Task: Look for space in Riobamba, Ecuador from 15th June, 2023 to 21st June, 2023 for 5 adults in price range Rs.14000 to Rs.25000. Place can be entire place with 3 bedrooms having 3 beds and 3 bathrooms. Property type can be house, flat, guest house. Booking option can be shelf check-in. Required host language is English.
Action: Mouse moved to (416, 86)
Screenshot: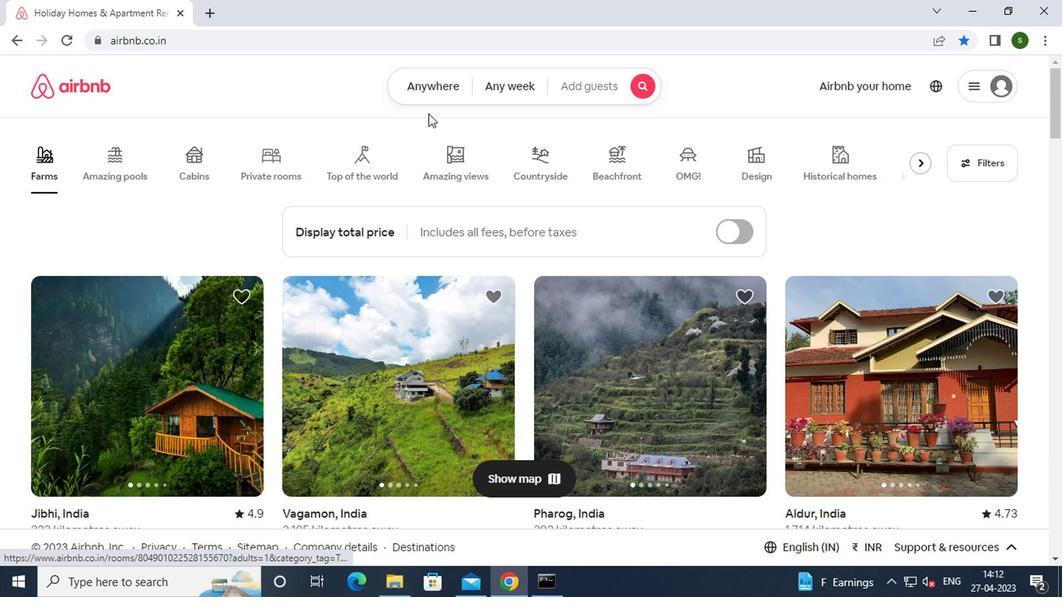 
Action: Mouse pressed left at (416, 86)
Screenshot: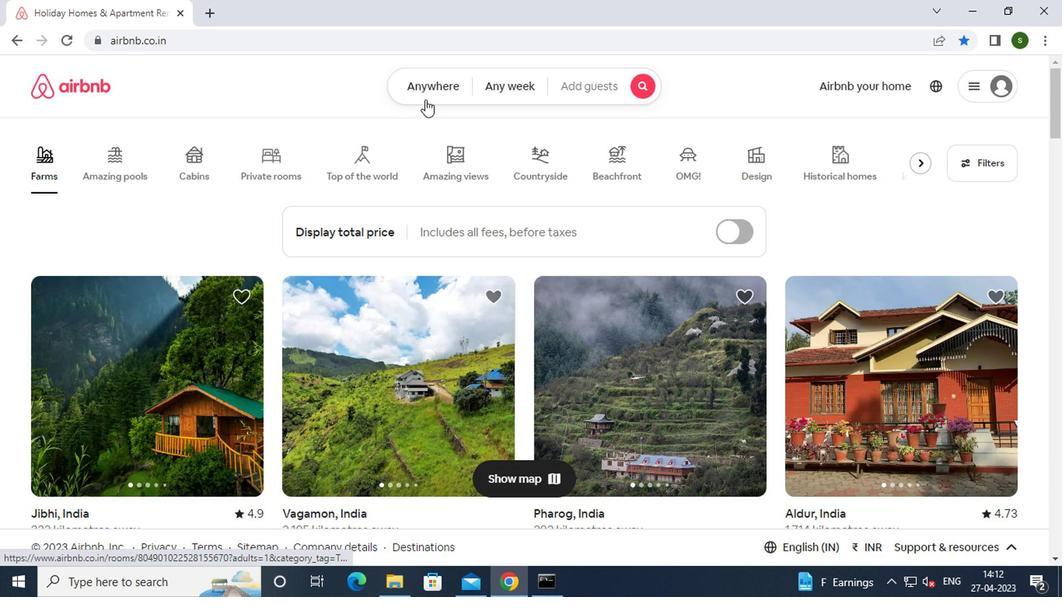 
Action: Mouse moved to (307, 146)
Screenshot: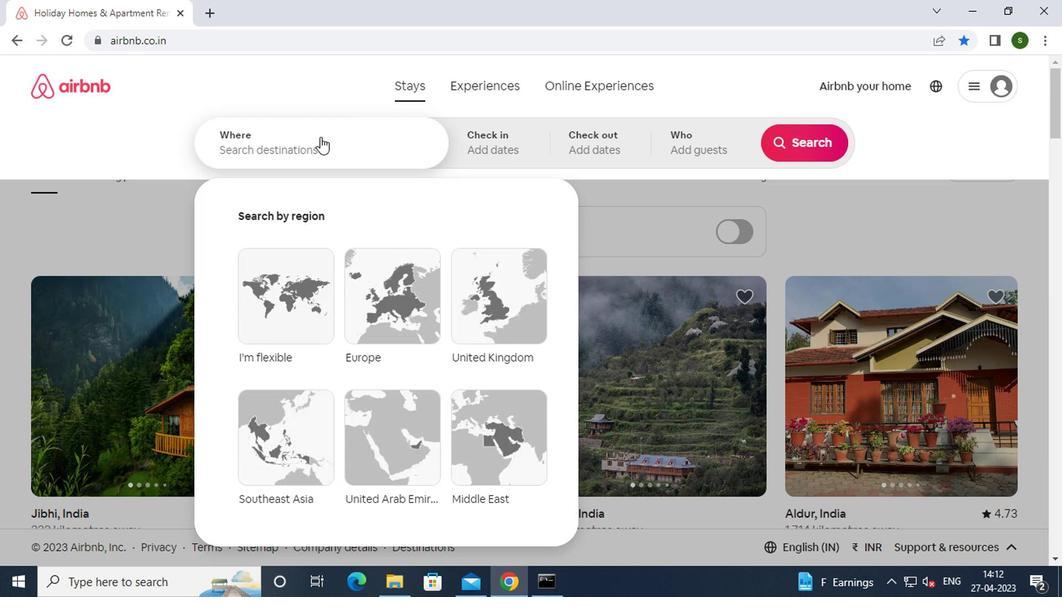 
Action: Mouse pressed left at (307, 146)
Screenshot: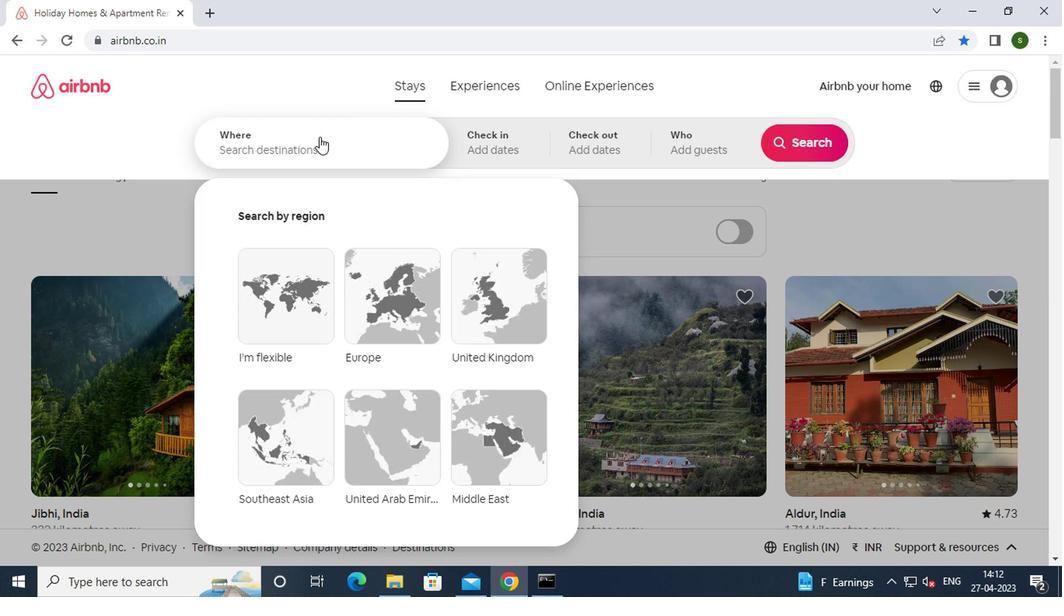 
Action: Key pressed r<Key.caps_lock>iobamba,<Key.space><Key.caps_lock>e<Key.caps_lock>cuador<Key.enter>
Screenshot: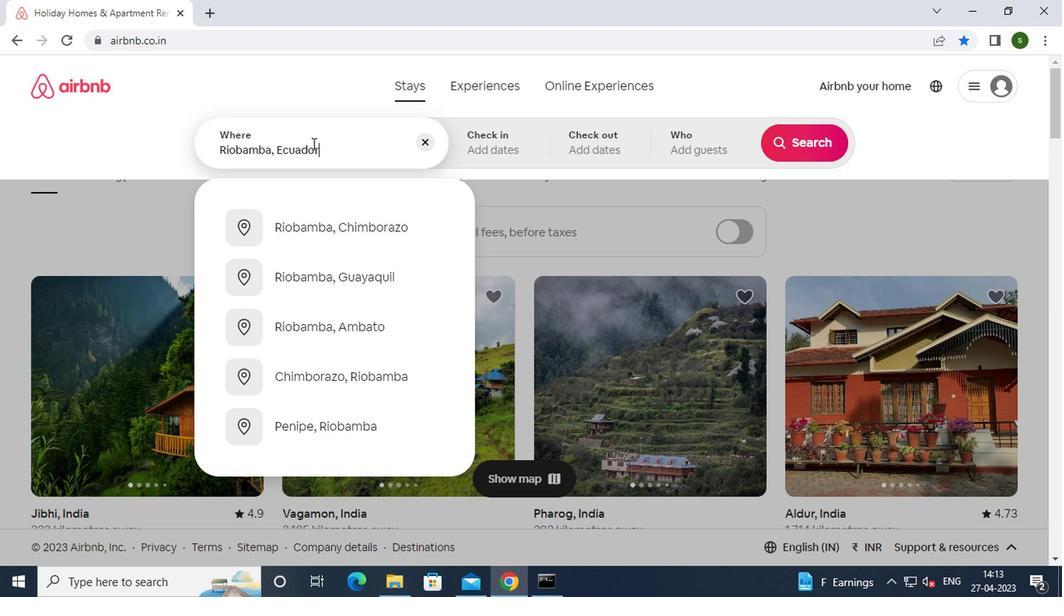 
Action: Mouse moved to (795, 272)
Screenshot: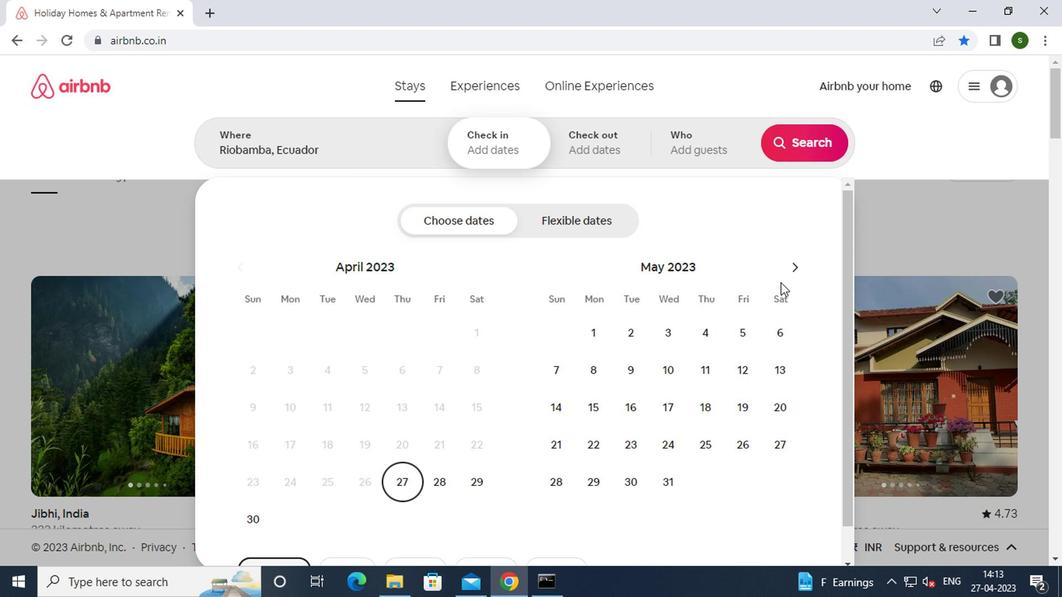 
Action: Mouse pressed left at (795, 272)
Screenshot: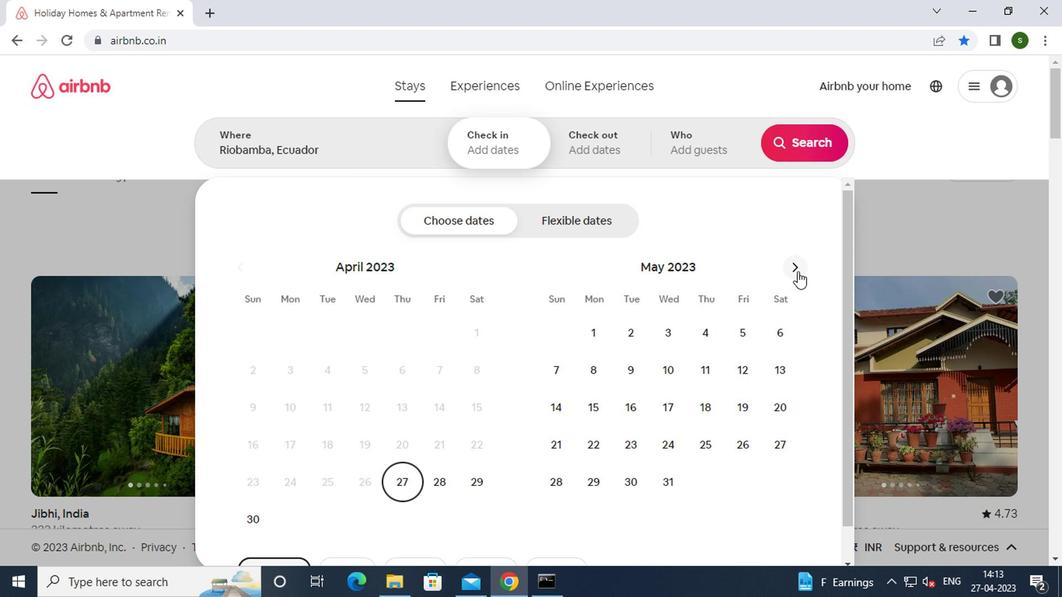 
Action: Mouse moved to (707, 402)
Screenshot: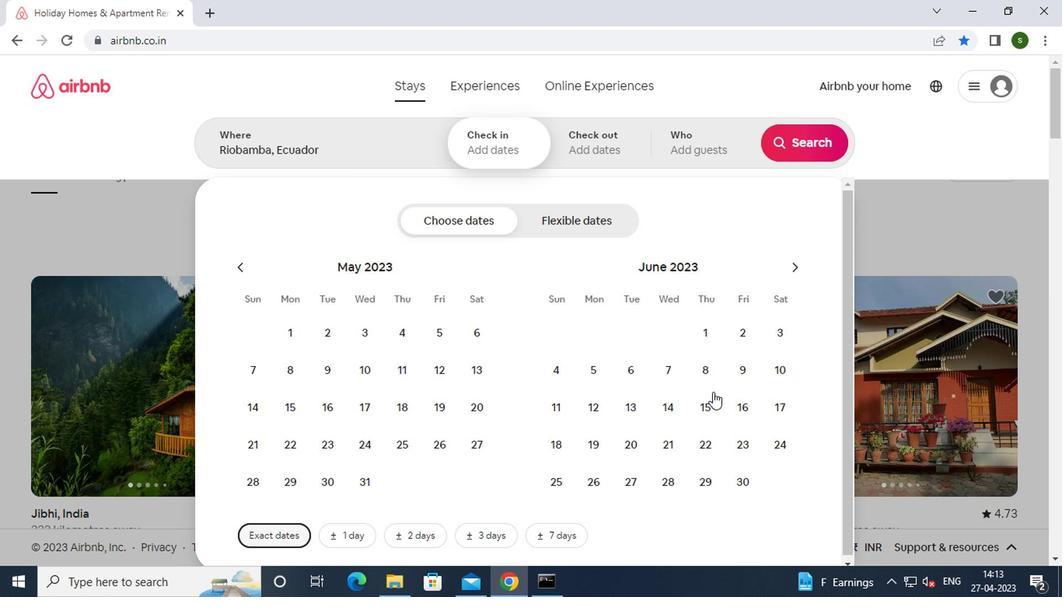 
Action: Mouse pressed left at (707, 402)
Screenshot: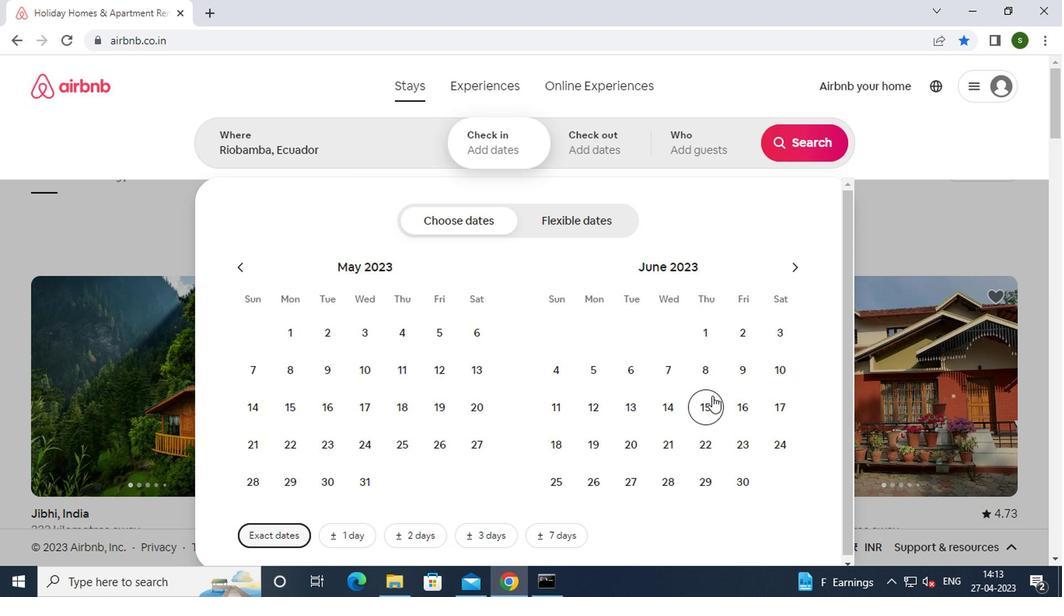 
Action: Mouse moved to (669, 448)
Screenshot: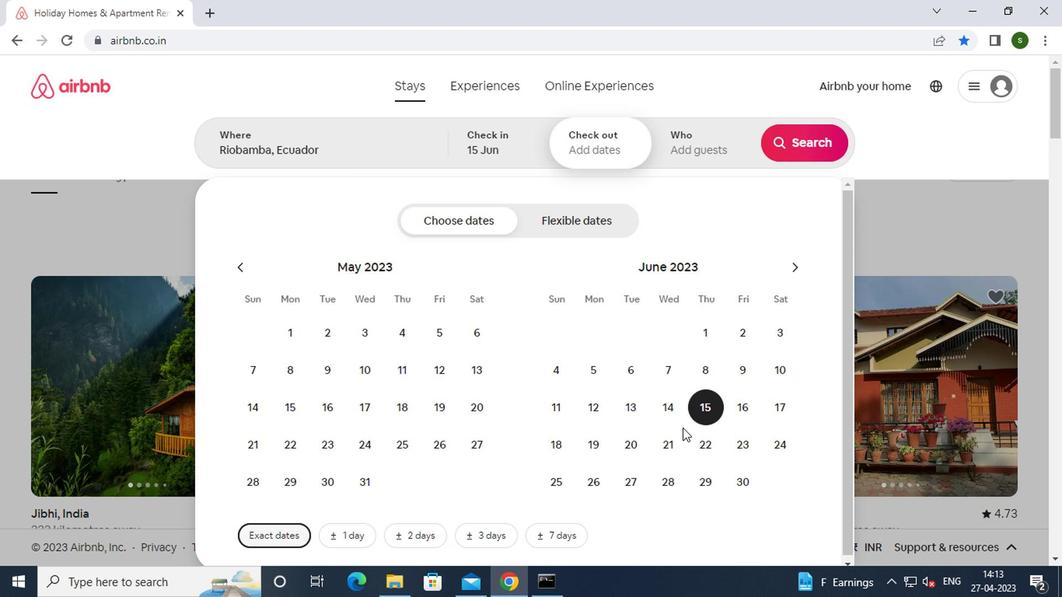 
Action: Mouse pressed left at (669, 448)
Screenshot: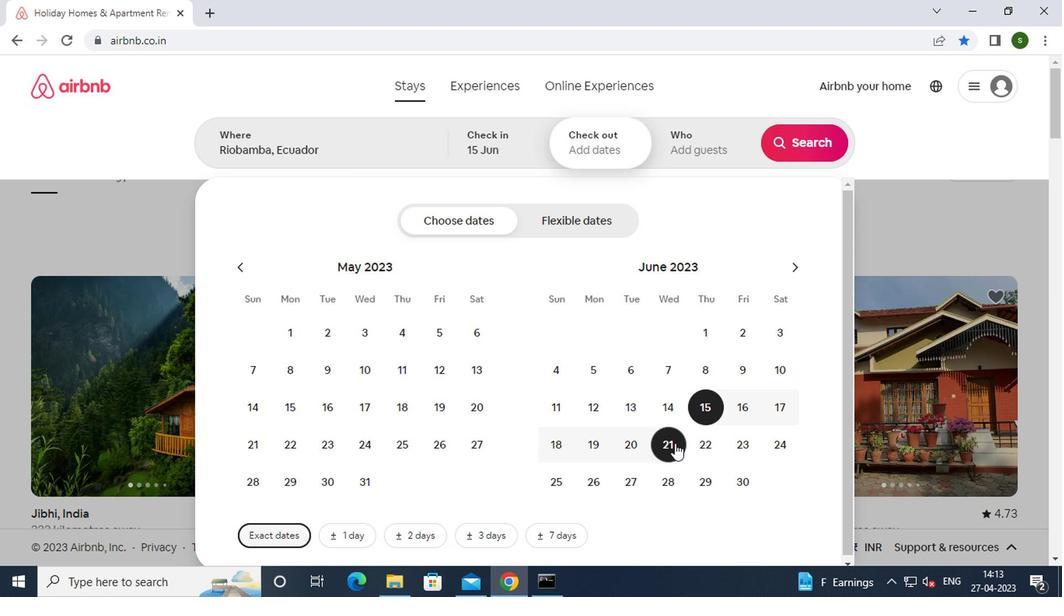 
Action: Mouse moved to (707, 144)
Screenshot: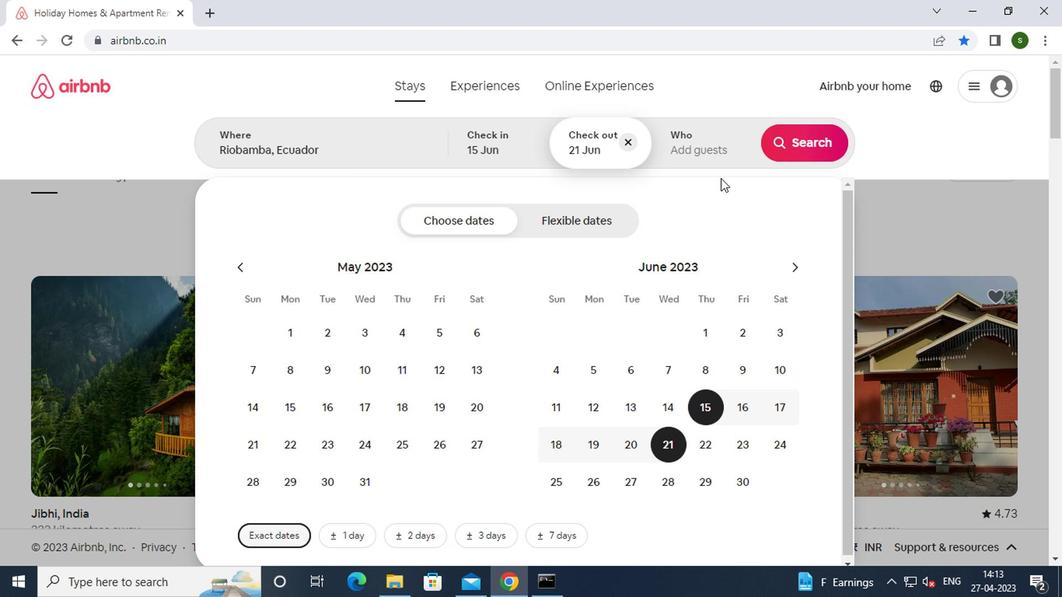 
Action: Mouse pressed left at (707, 144)
Screenshot: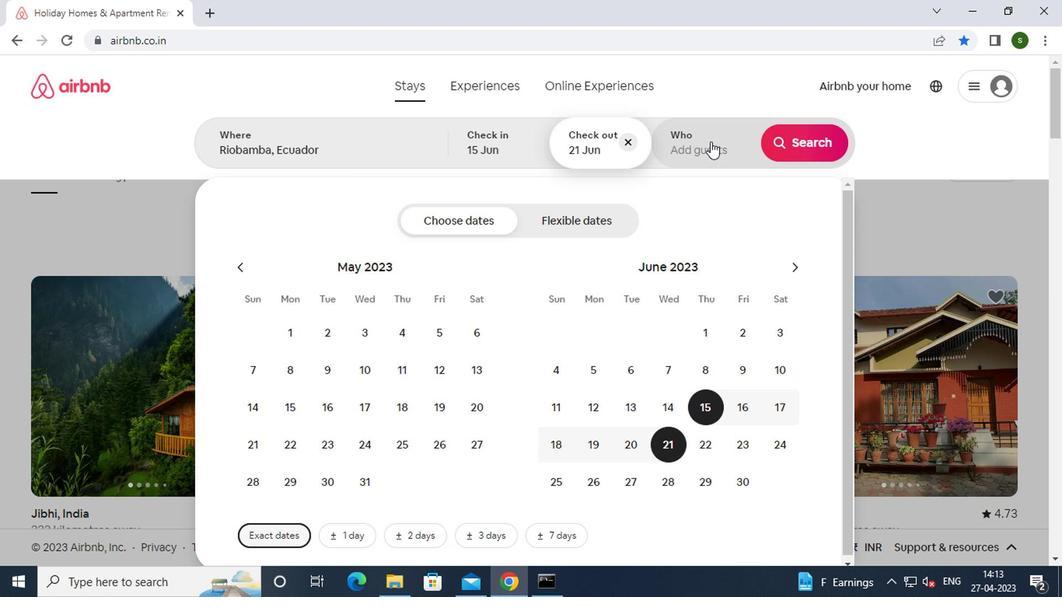 
Action: Mouse moved to (812, 228)
Screenshot: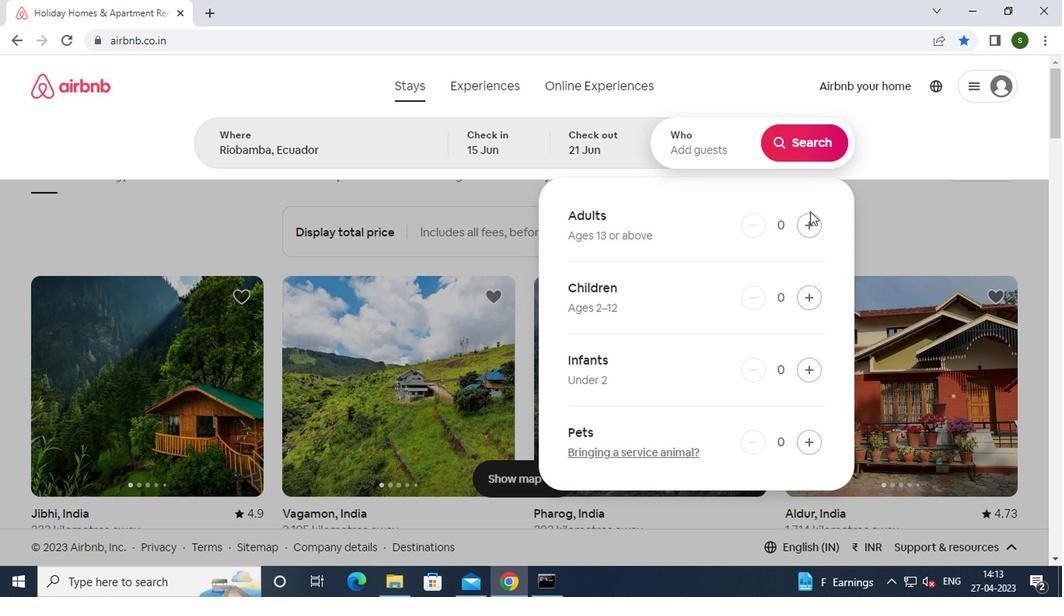 
Action: Mouse pressed left at (812, 228)
Screenshot: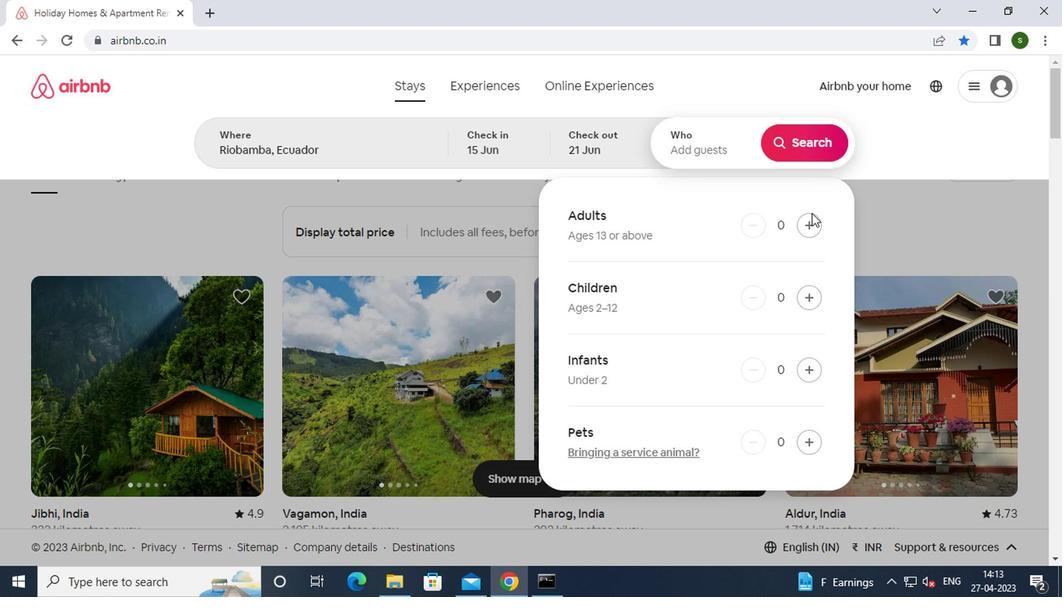 
Action: Mouse pressed left at (812, 228)
Screenshot: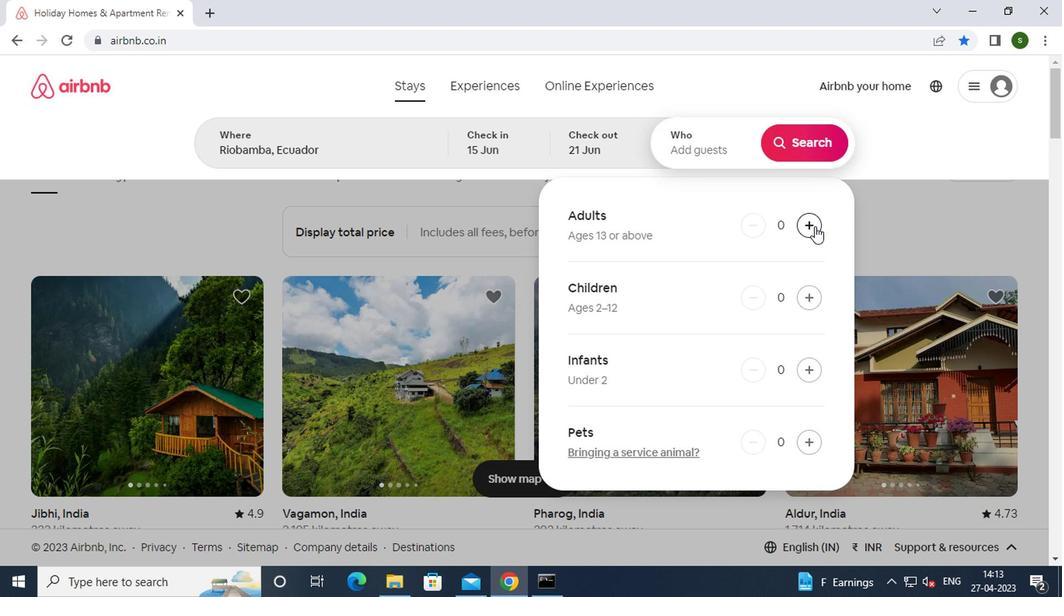 
Action: Mouse pressed left at (812, 228)
Screenshot: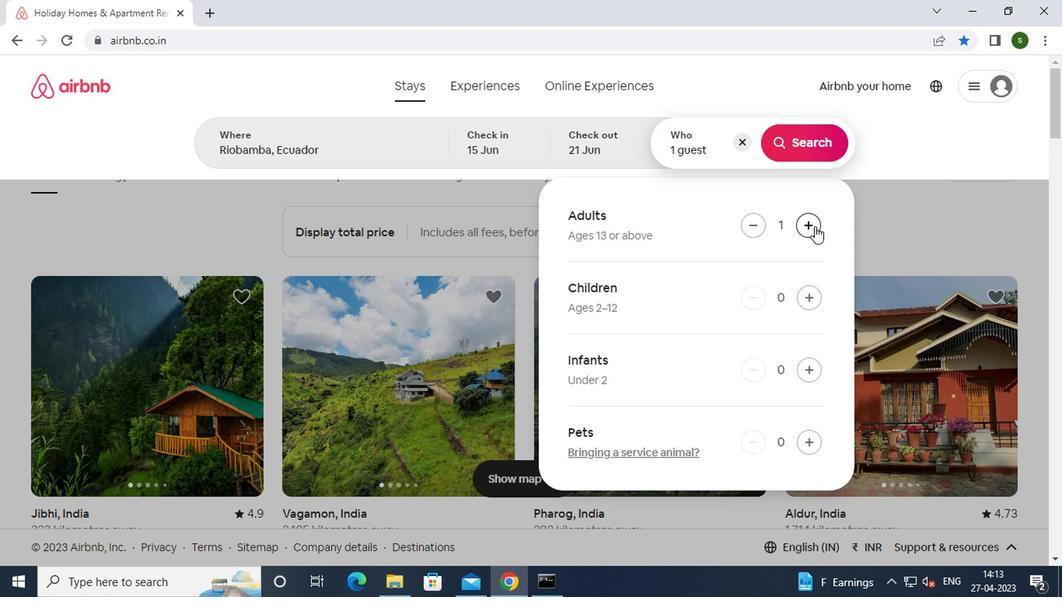 
Action: Mouse pressed left at (812, 228)
Screenshot: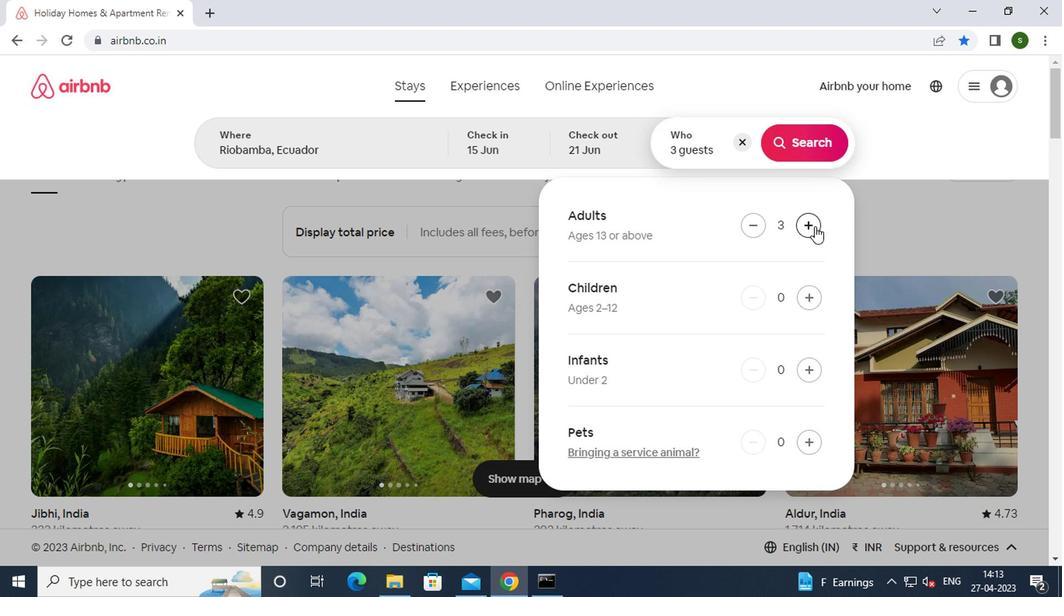 
Action: Mouse pressed left at (812, 228)
Screenshot: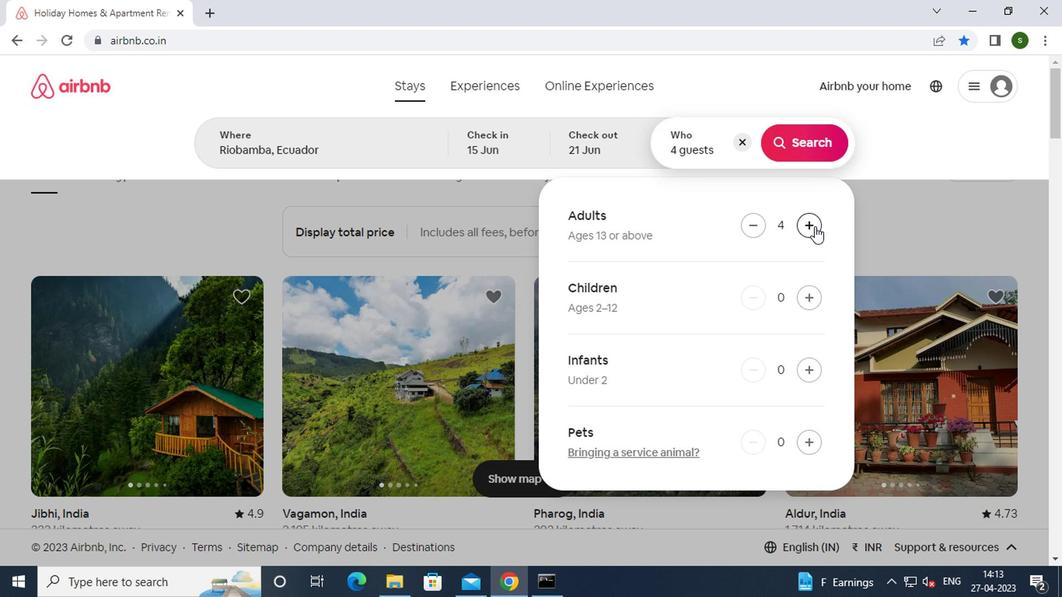
Action: Mouse moved to (808, 142)
Screenshot: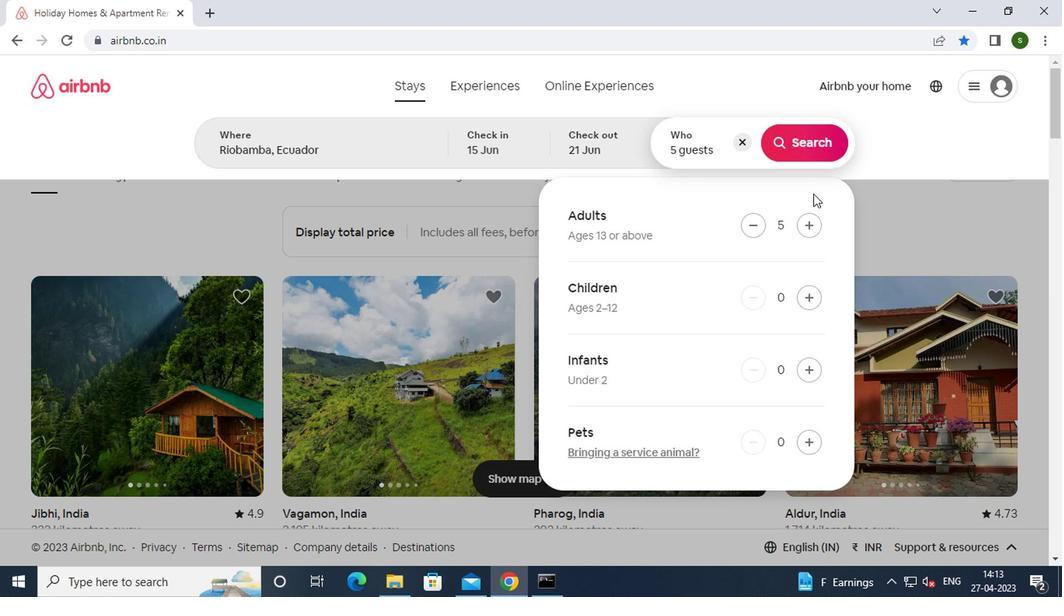 
Action: Mouse pressed left at (808, 142)
Screenshot: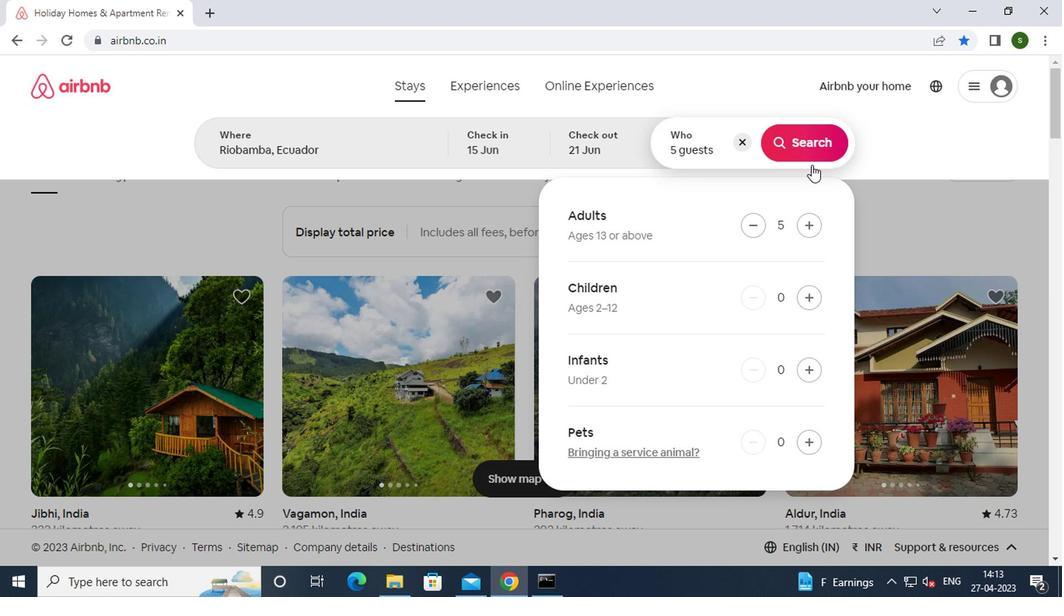 
Action: Mouse moved to (970, 157)
Screenshot: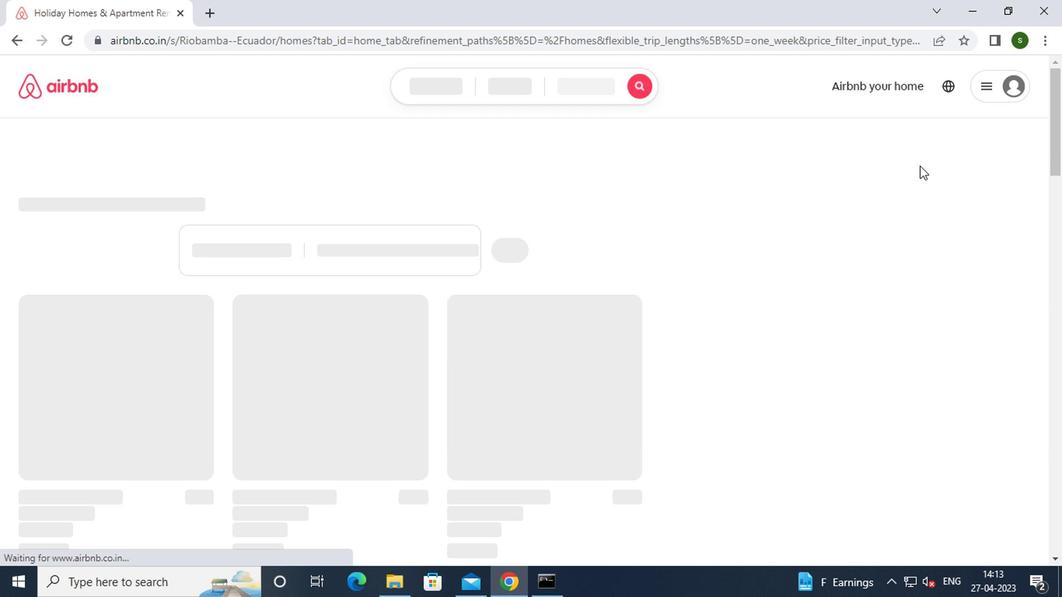 
Action: Mouse pressed left at (970, 157)
Screenshot: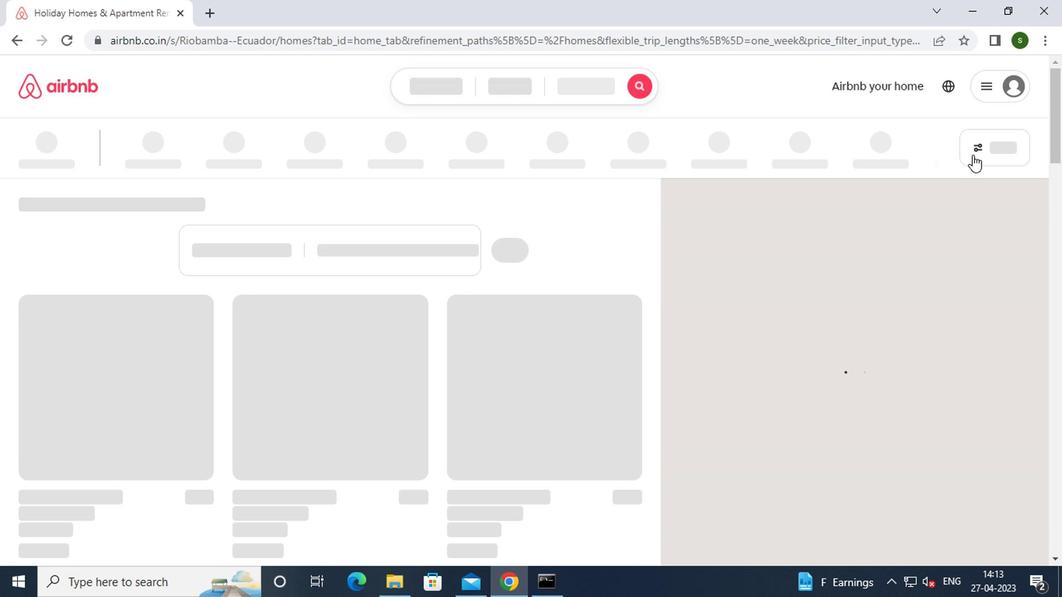 
Action: Mouse moved to (450, 339)
Screenshot: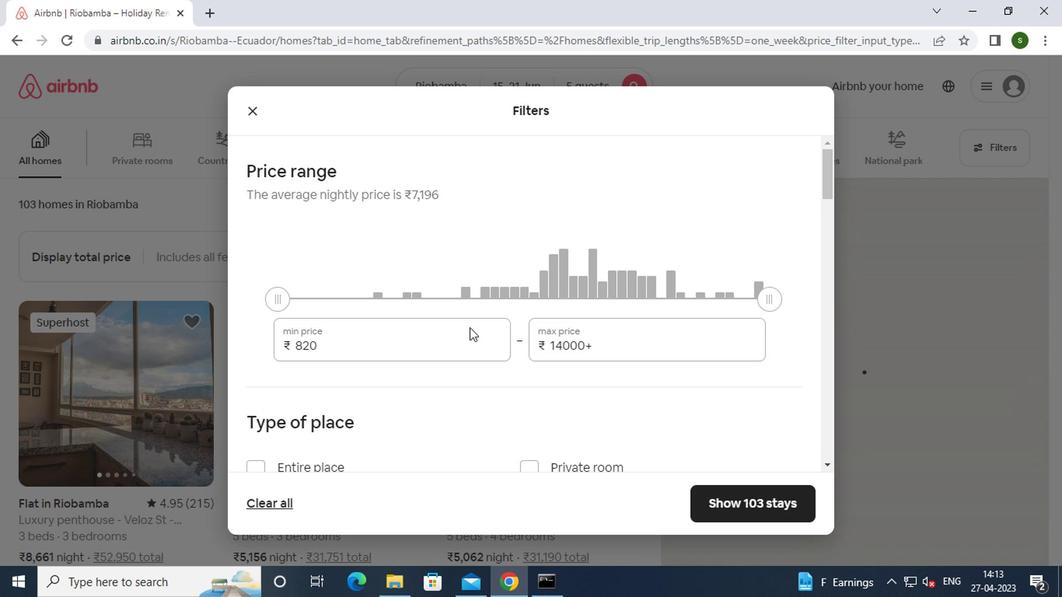 
Action: Mouse pressed left at (450, 339)
Screenshot: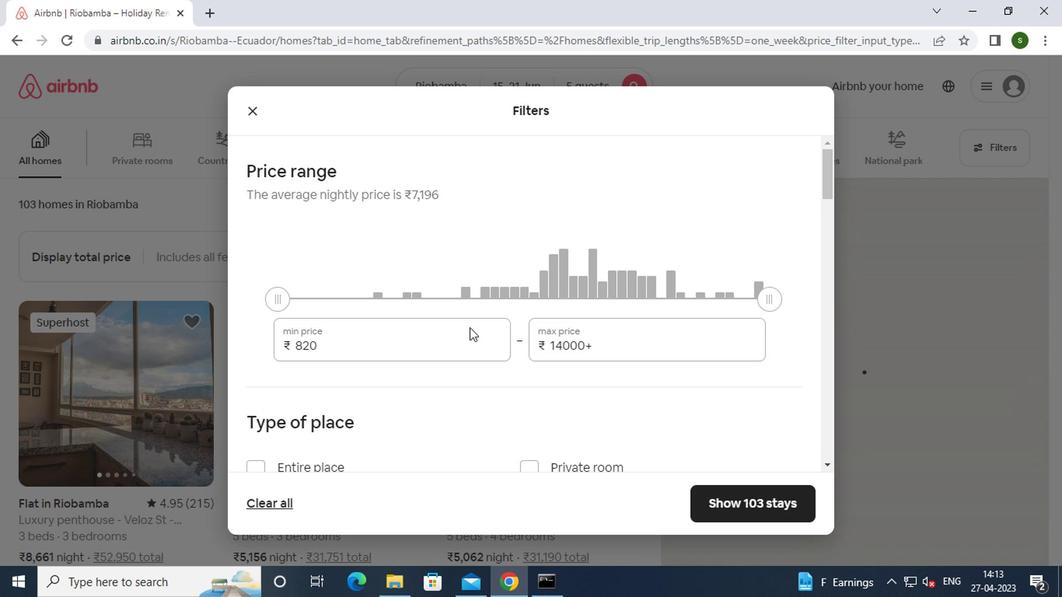 
Action: Key pressed <Key.backspace><Key.backspace><Key.backspace><Key.backspace>14000
Screenshot: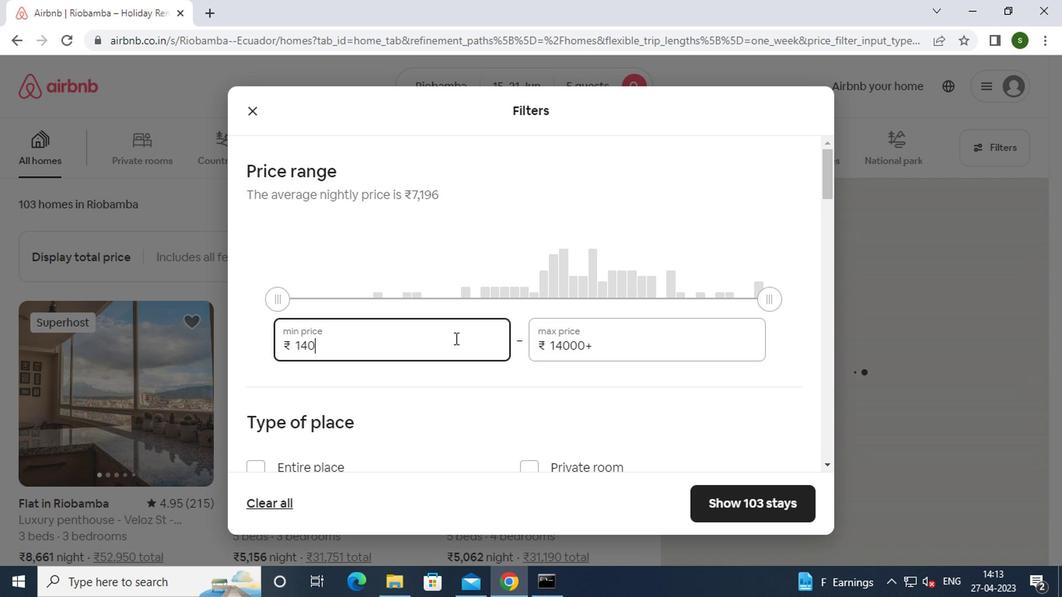 
Action: Mouse moved to (642, 350)
Screenshot: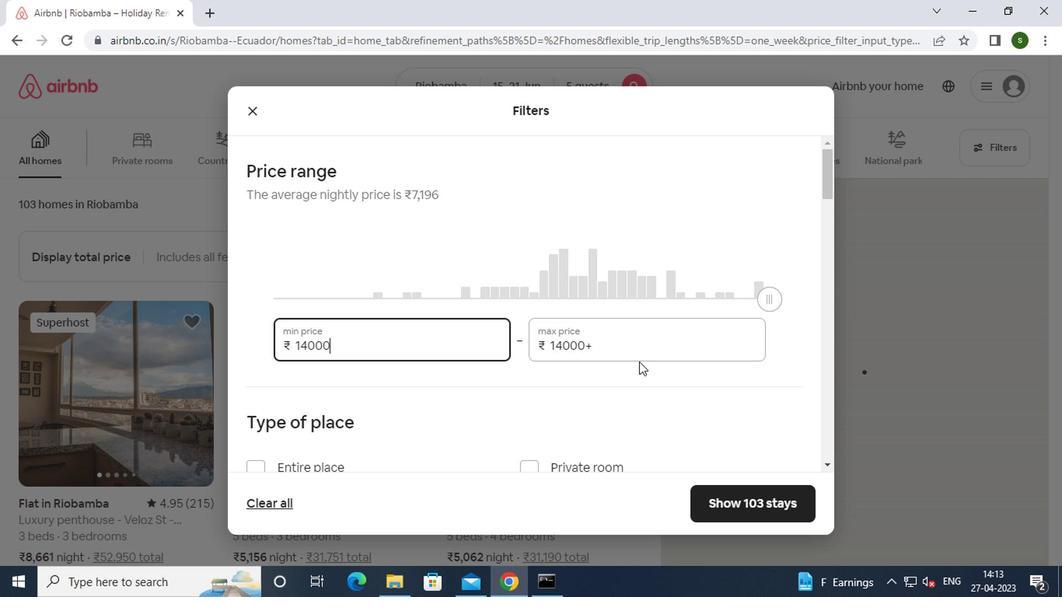 
Action: Mouse pressed left at (642, 350)
Screenshot: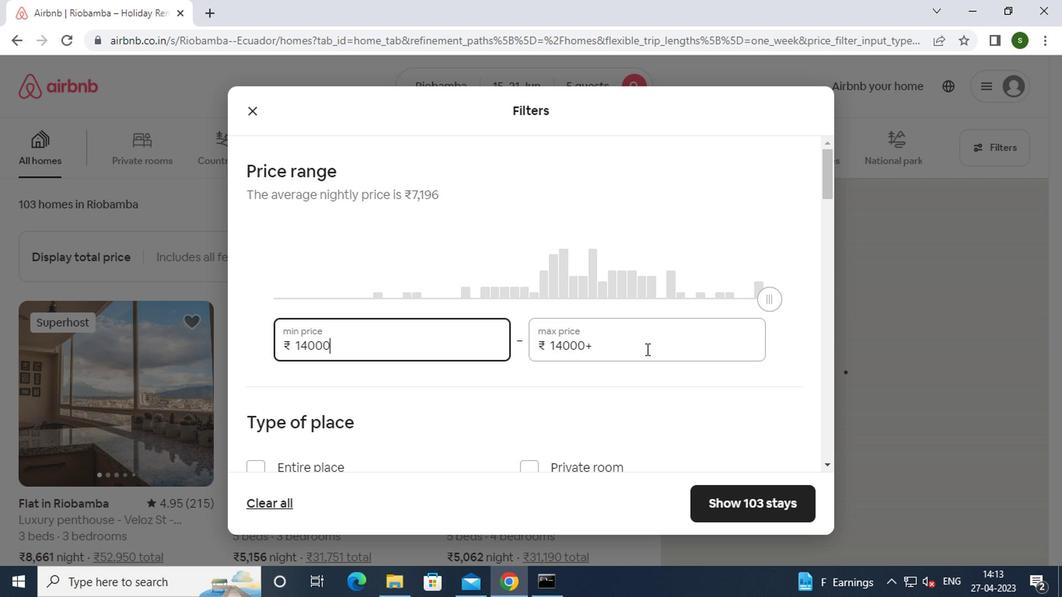 
Action: Key pressed <Key.backspace><Key.backspace><Key.backspace><Key.backspace><Key.backspace><Key.backspace><Key.backspace><Key.backspace><Key.backspace><Key.backspace><Key.backspace>25000
Screenshot: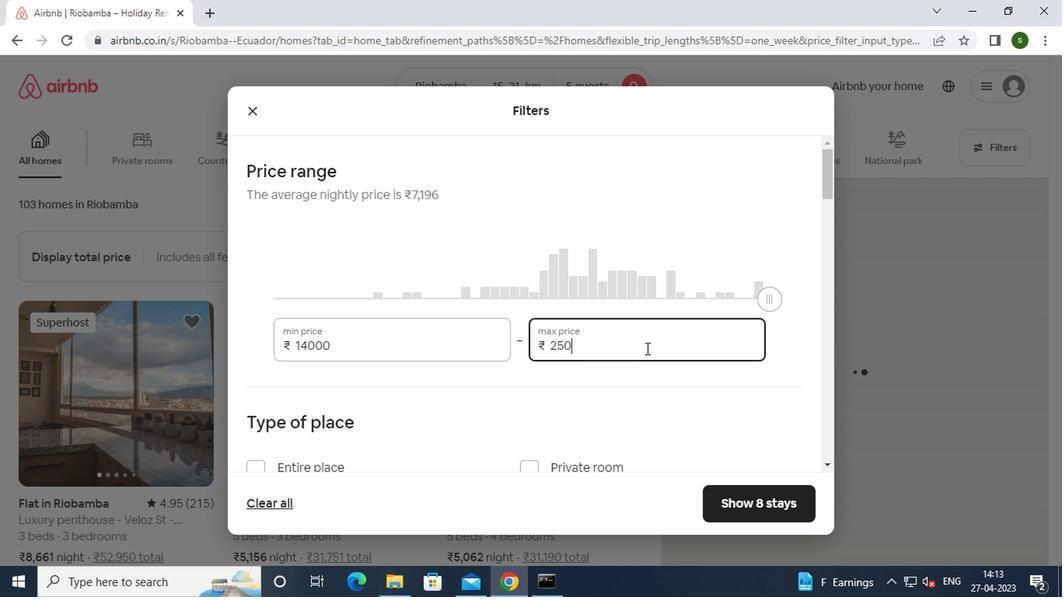 
Action: Mouse moved to (463, 359)
Screenshot: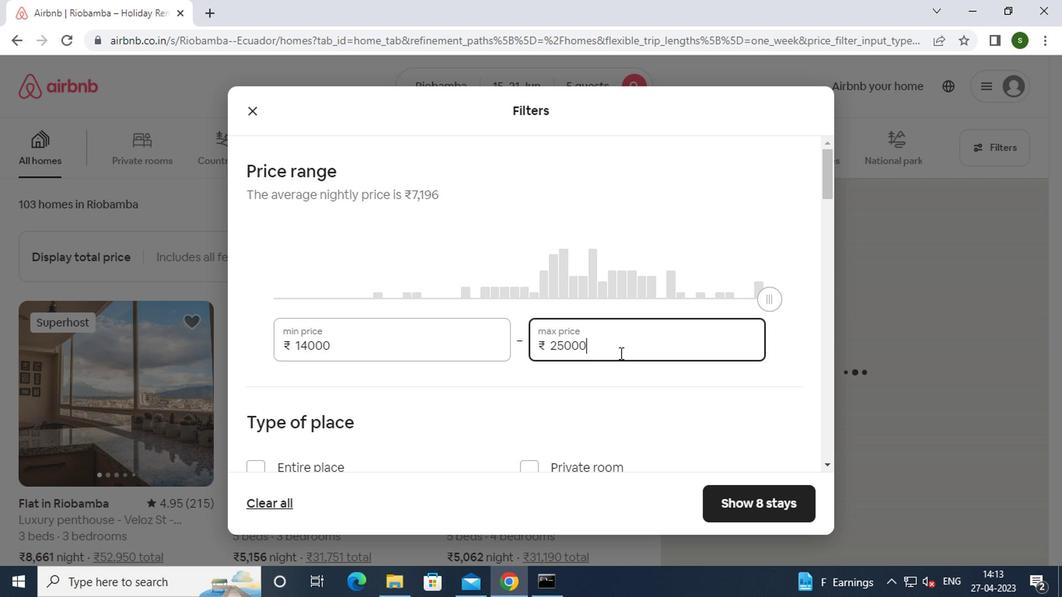 
Action: Mouse scrolled (463, 358) with delta (0, 0)
Screenshot: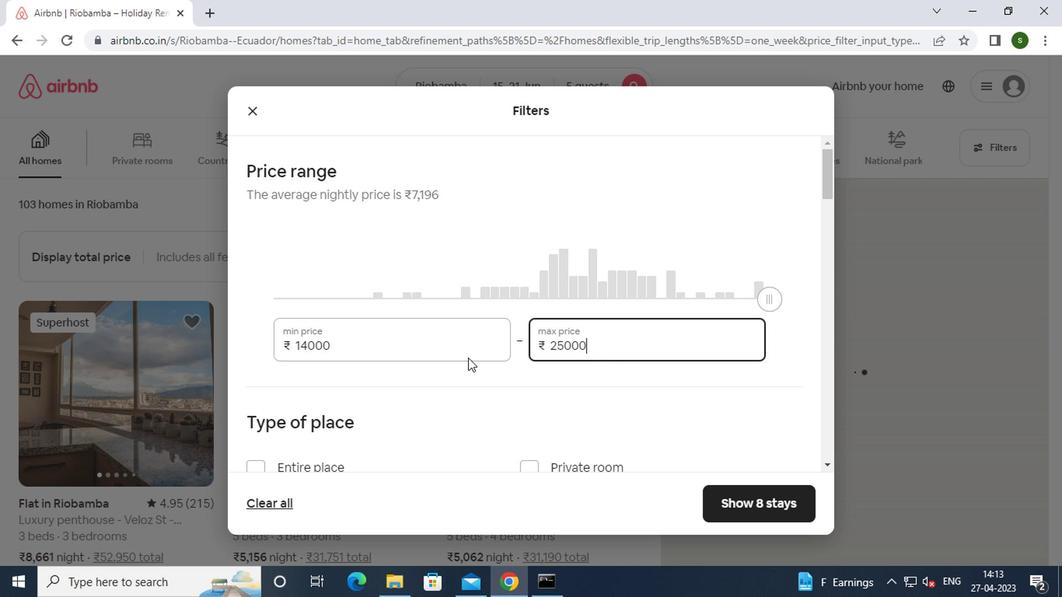 
Action: Mouse moved to (311, 403)
Screenshot: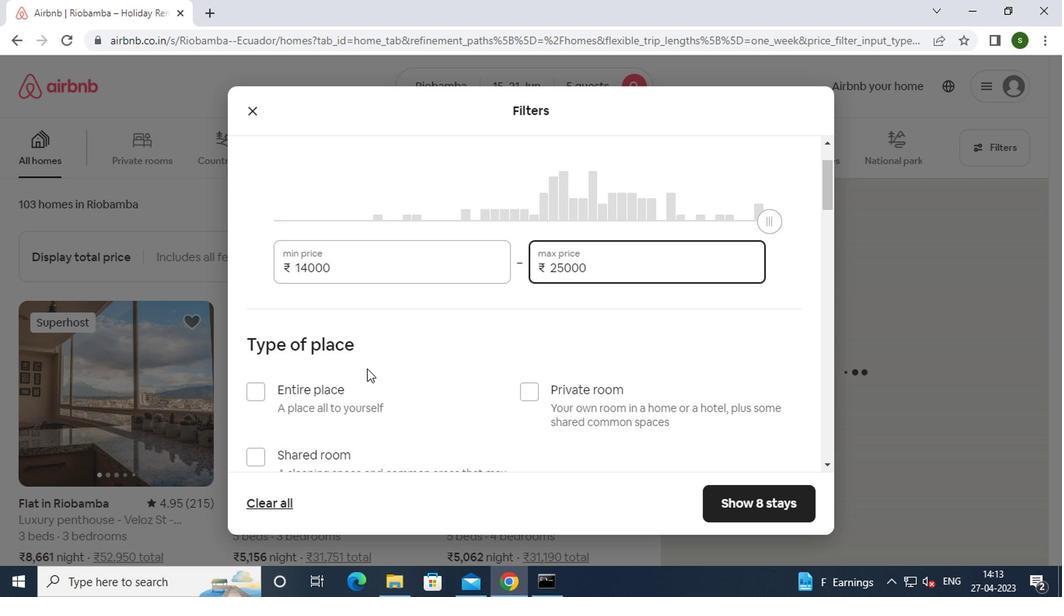 
Action: Mouse pressed left at (311, 403)
Screenshot: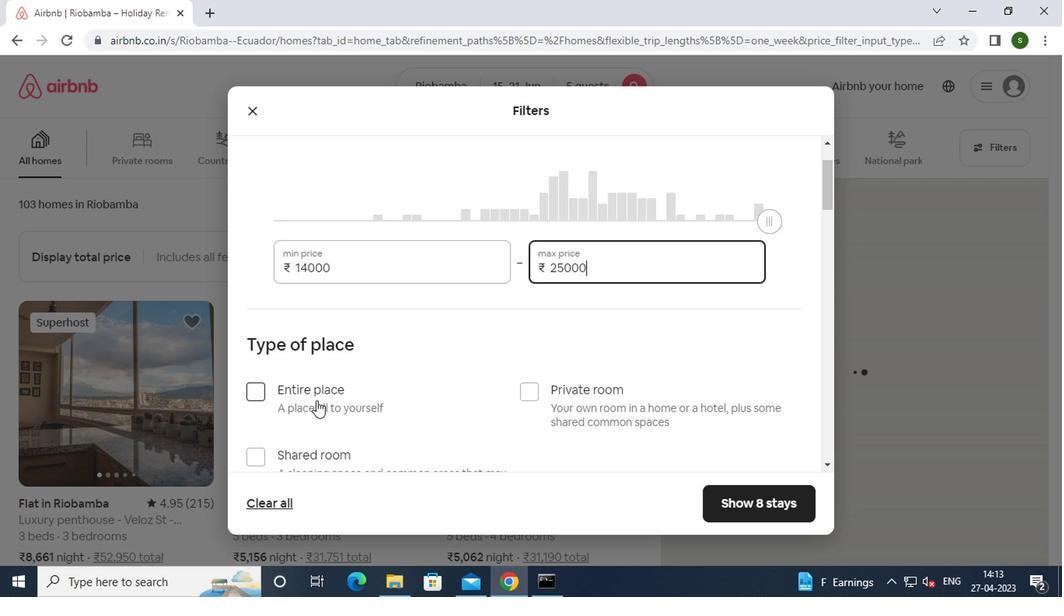 
Action: Mouse moved to (349, 374)
Screenshot: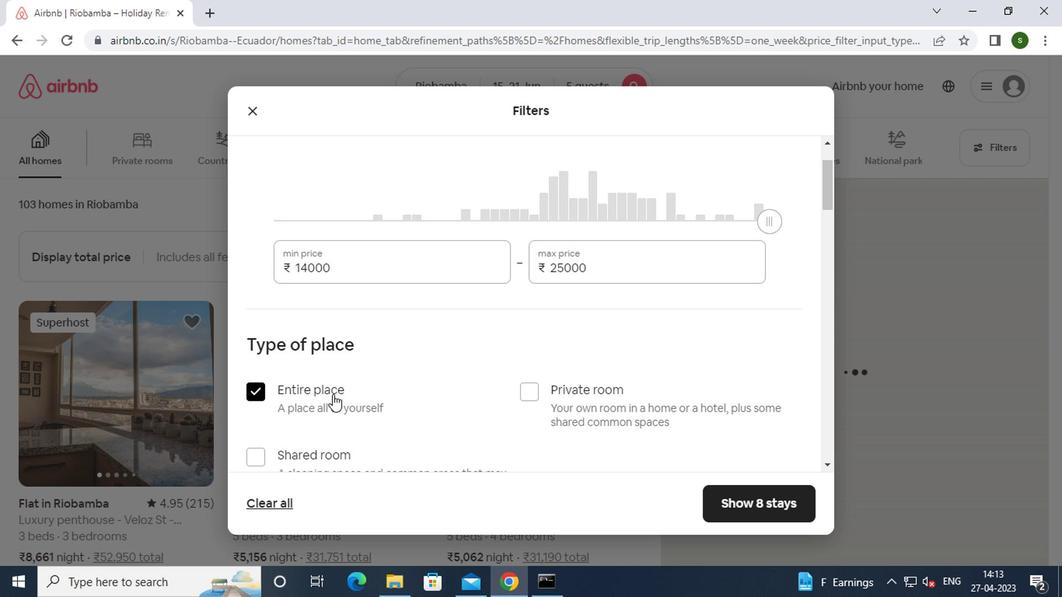 
Action: Mouse scrolled (349, 374) with delta (0, 0)
Screenshot: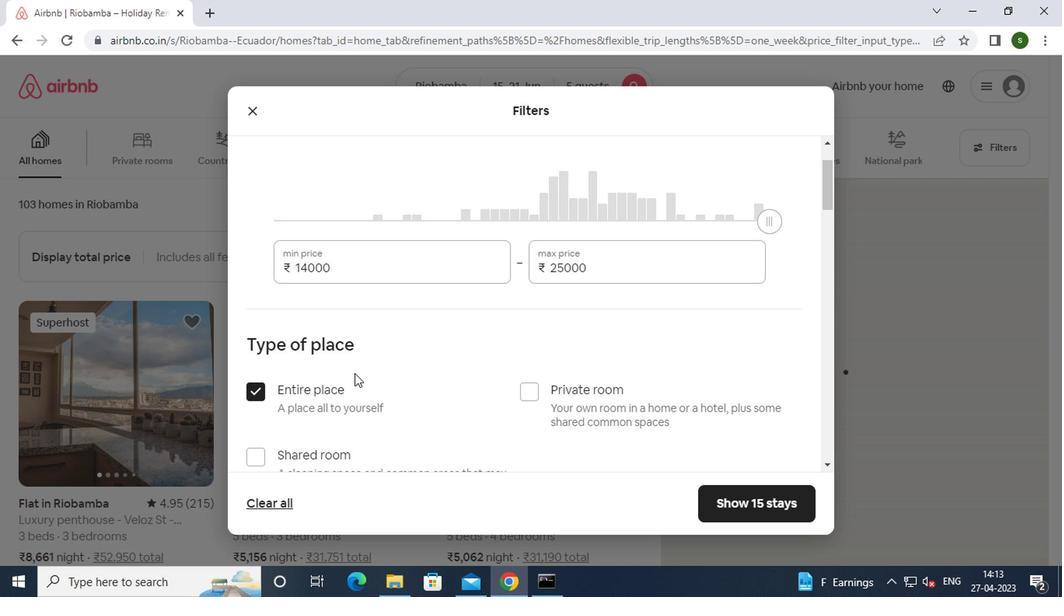 
Action: Mouse scrolled (349, 374) with delta (0, 0)
Screenshot: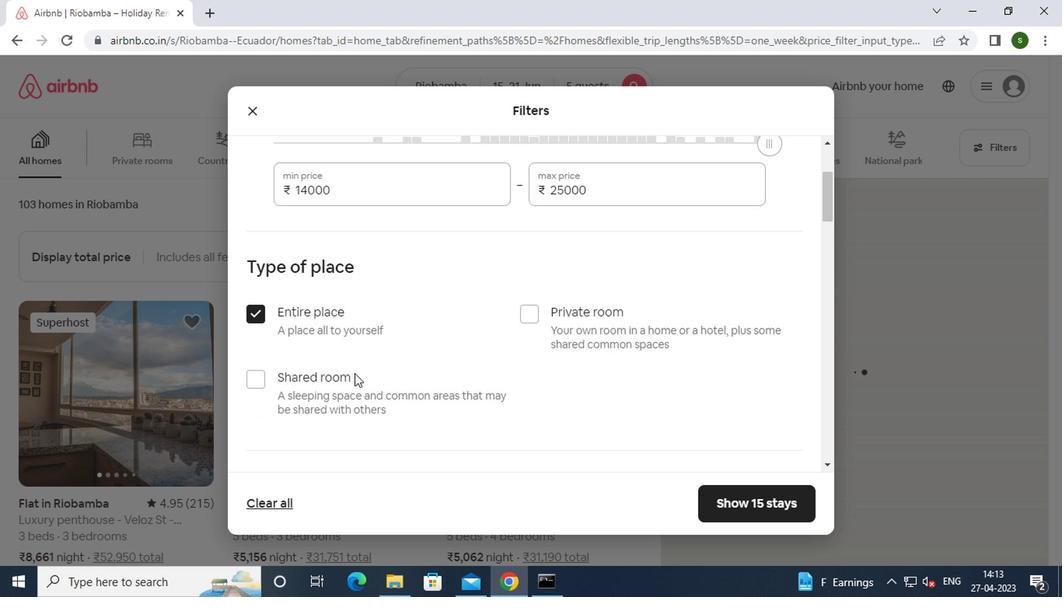 
Action: Mouse scrolled (349, 374) with delta (0, 0)
Screenshot: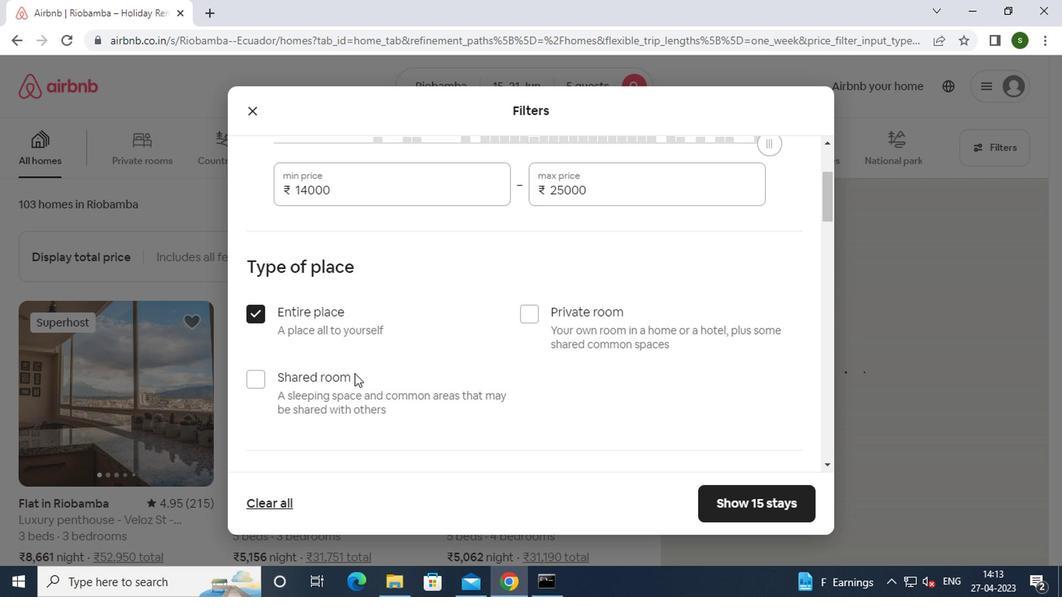 
Action: Mouse scrolled (349, 374) with delta (0, 0)
Screenshot: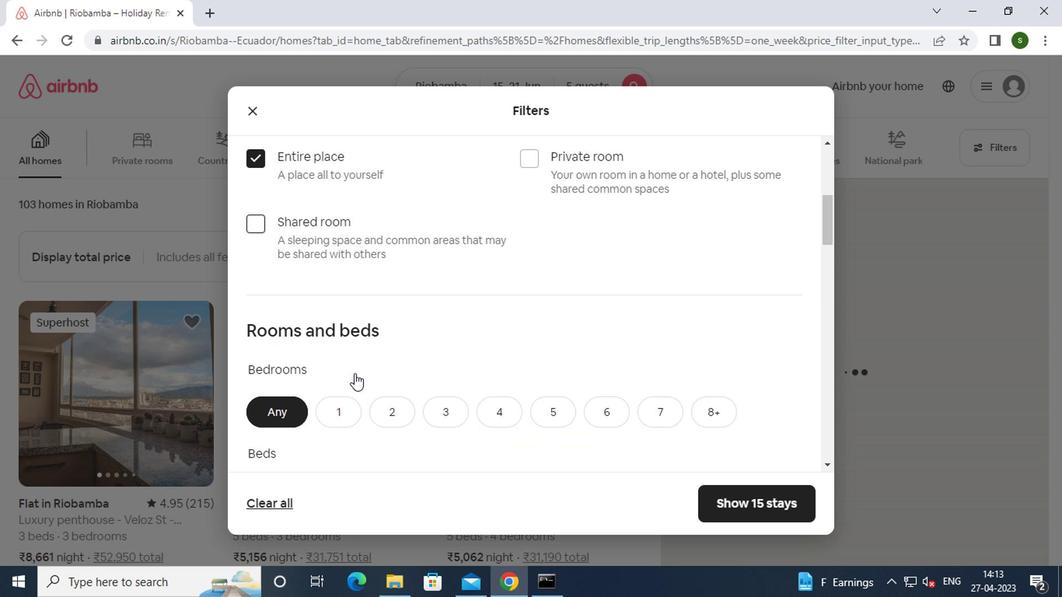 
Action: Mouse scrolled (349, 374) with delta (0, 0)
Screenshot: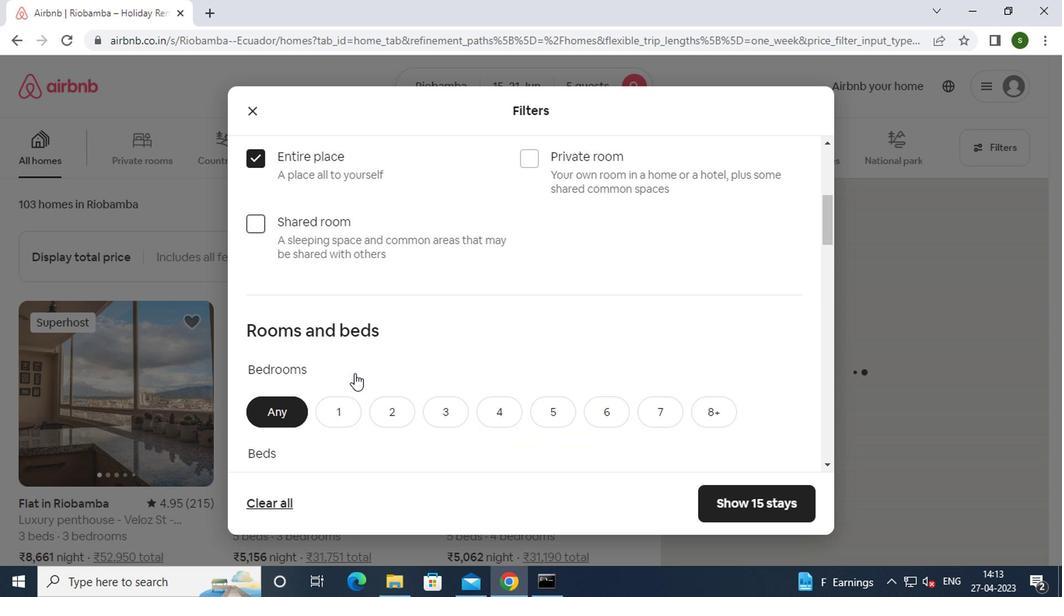 
Action: Mouse moved to (442, 257)
Screenshot: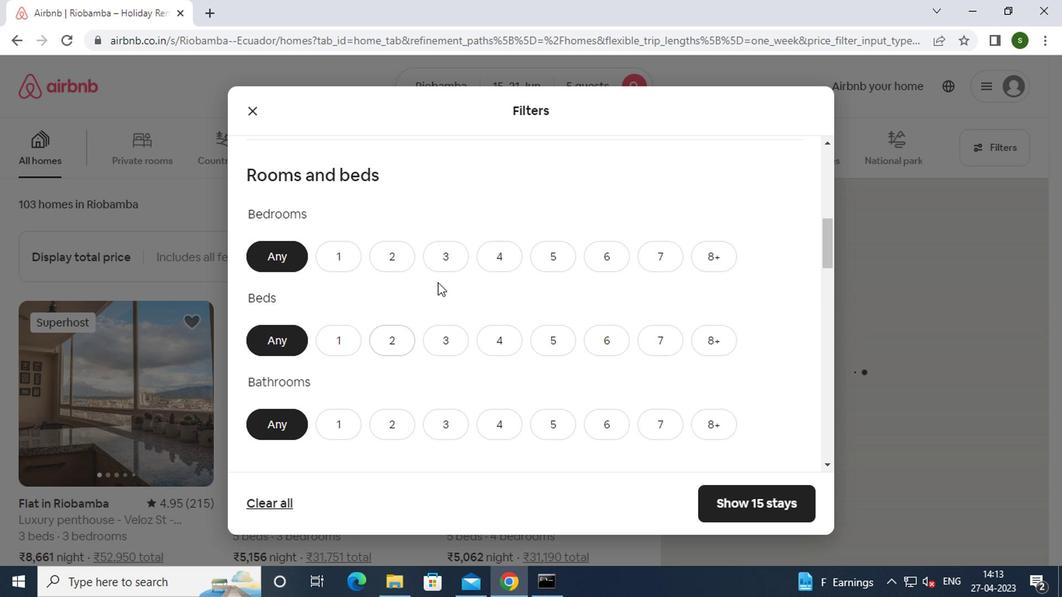 
Action: Mouse pressed left at (442, 257)
Screenshot: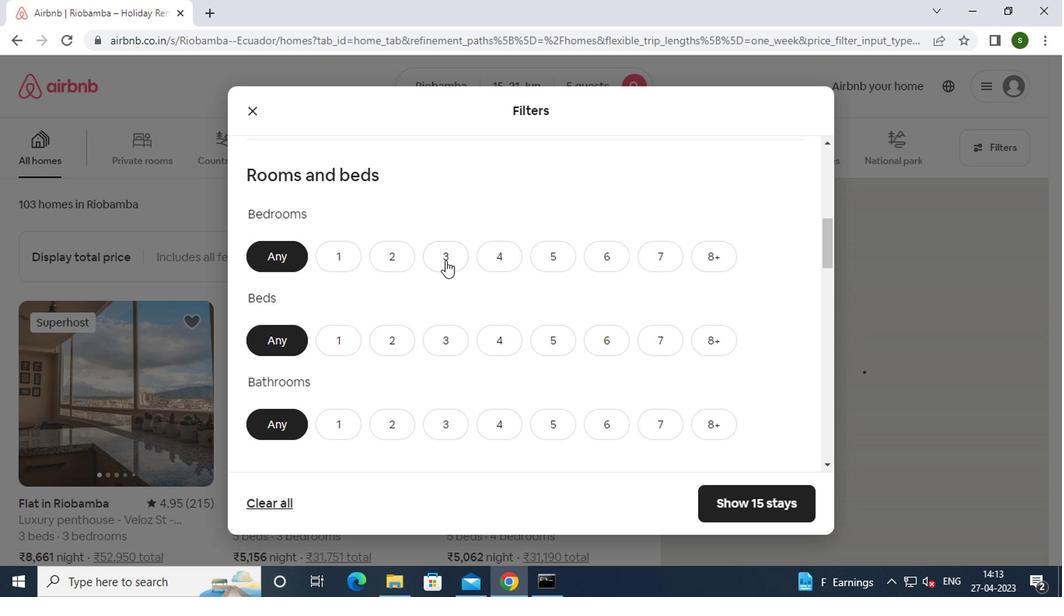 
Action: Mouse moved to (446, 348)
Screenshot: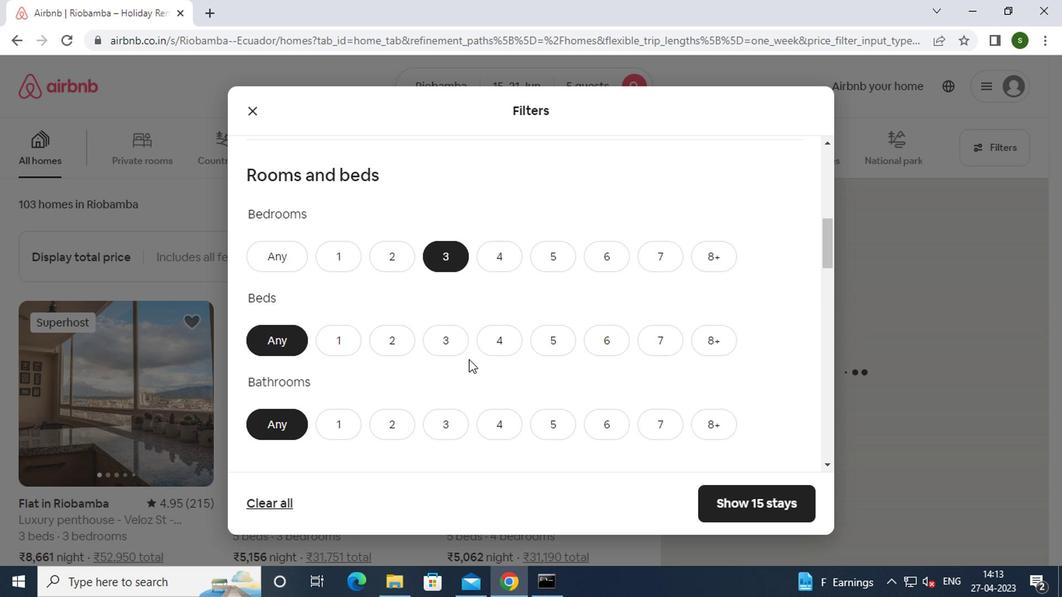 
Action: Mouse pressed left at (446, 348)
Screenshot: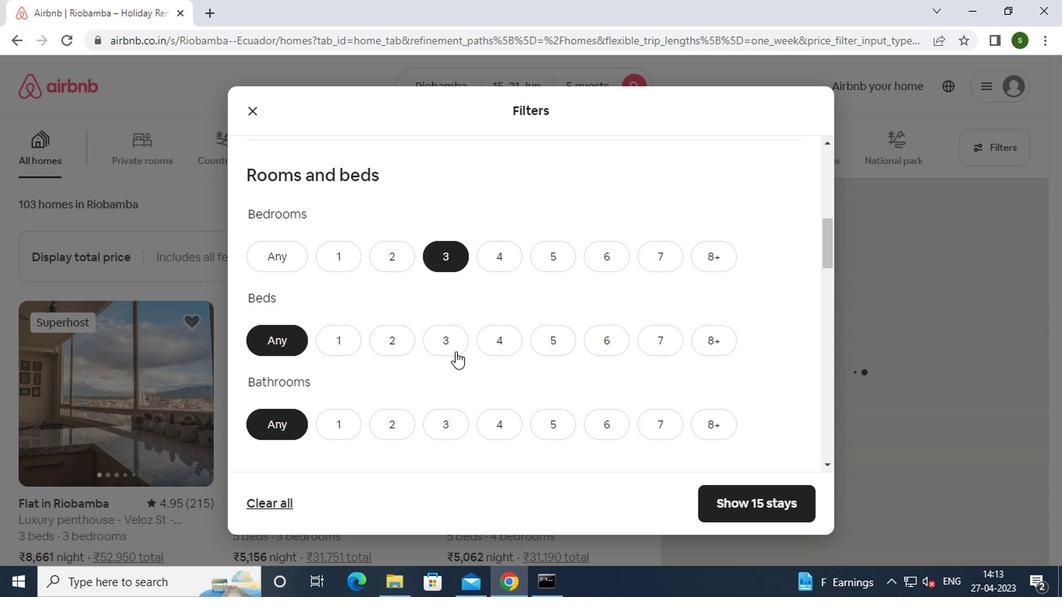 
Action: Mouse moved to (456, 428)
Screenshot: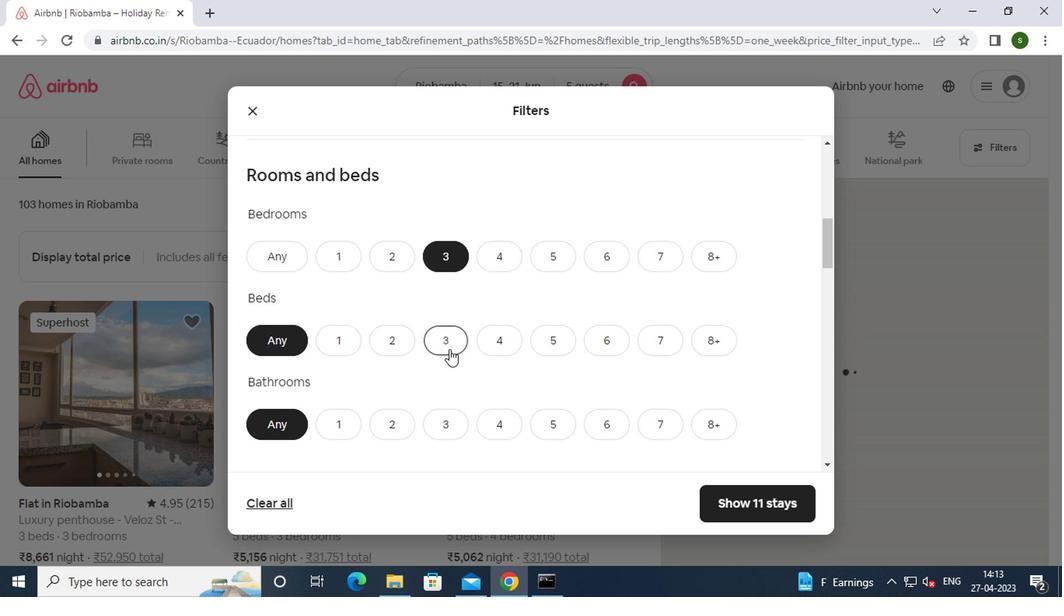 
Action: Mouse pressed left at (456, 428)
Screenshot: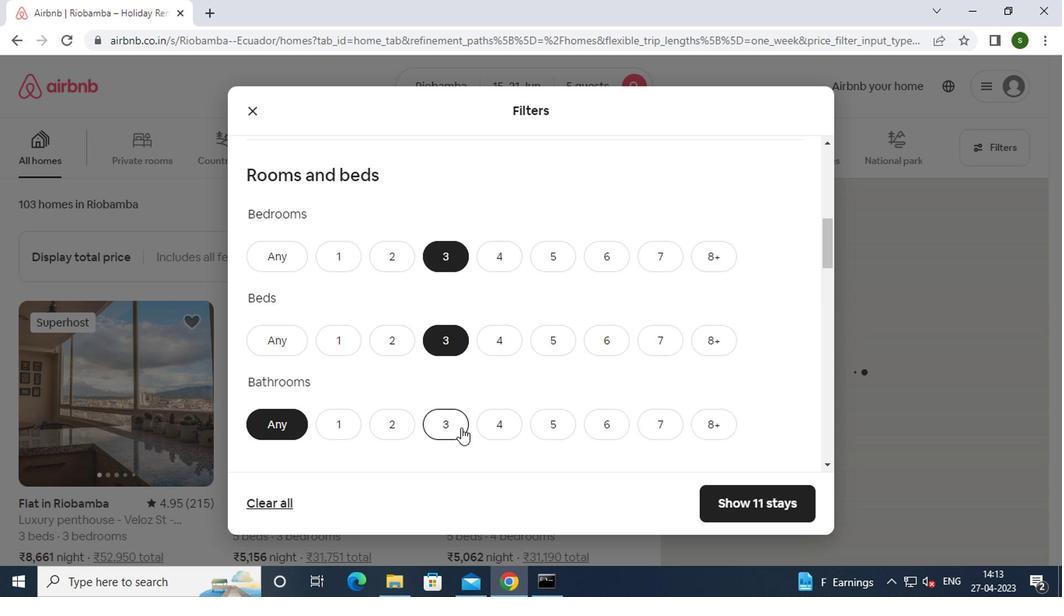 
Action: Mouse moved to (495, 356)
Screenshot: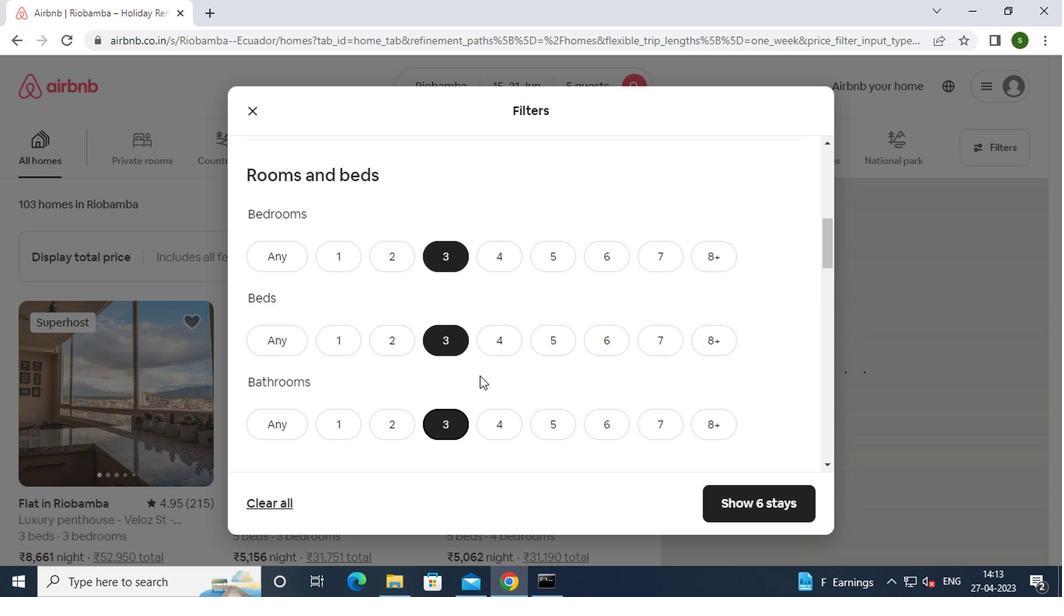 
Action: Mouse scrolled (495, 355) with delta (0, -1)
Screenshot: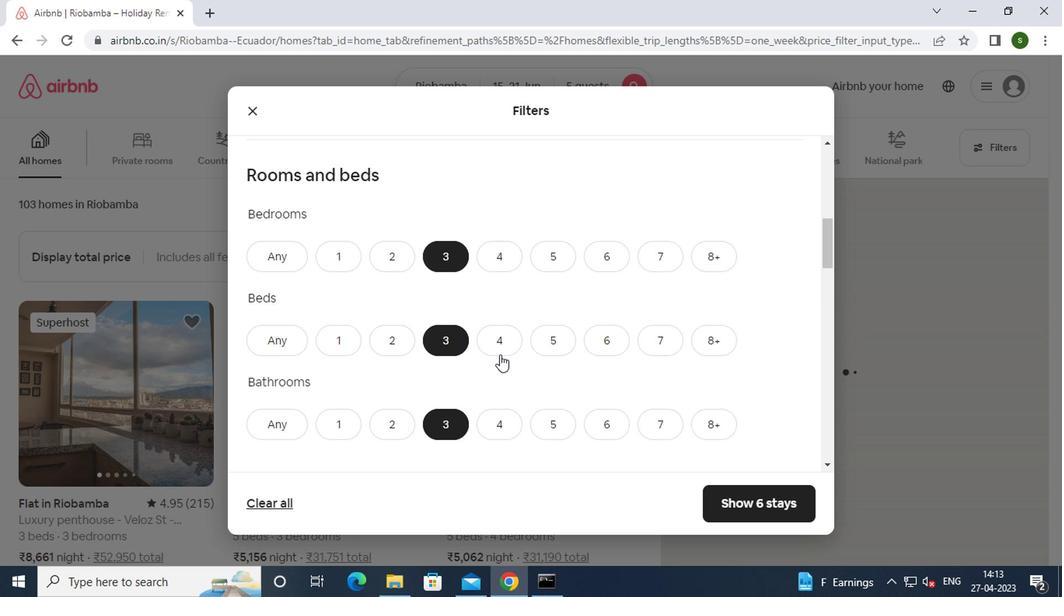 
Action: Mouse scrolled (495, 355) with delta (0, -1)
Screenshot: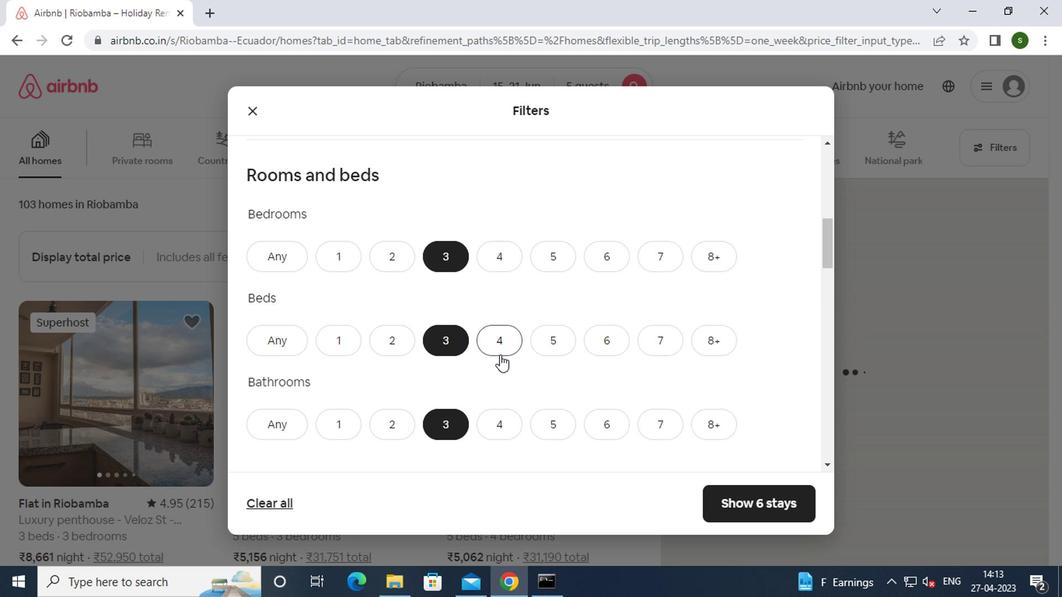 
Action: Mouse moved to (309, 423)
Screenshot: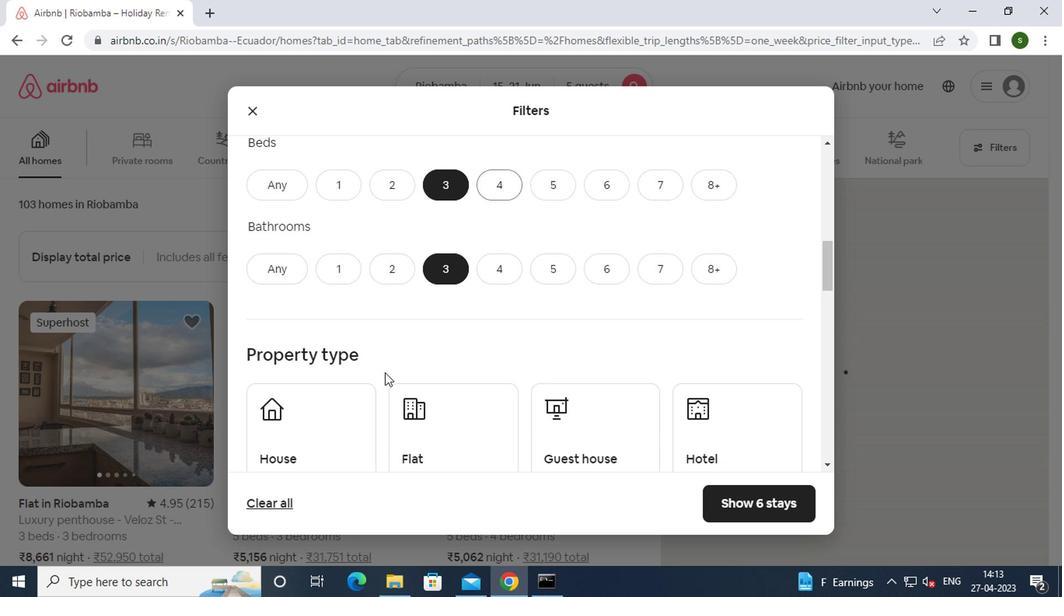 
Action: Mouse pressed left at (309, 423)
Screenshot: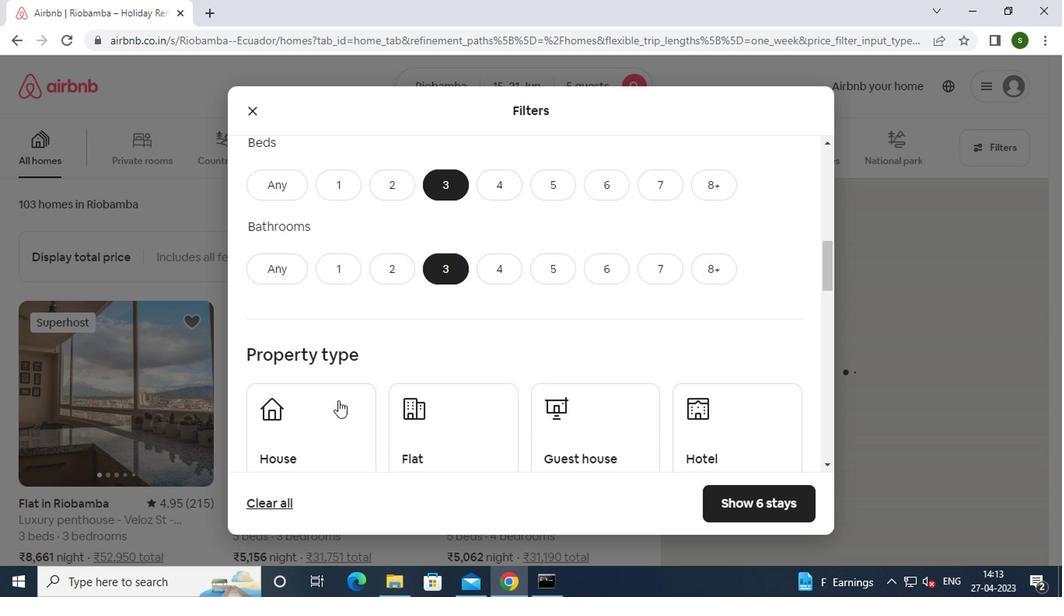 
Action: Mouse moved to (419, 433)
Screenshot: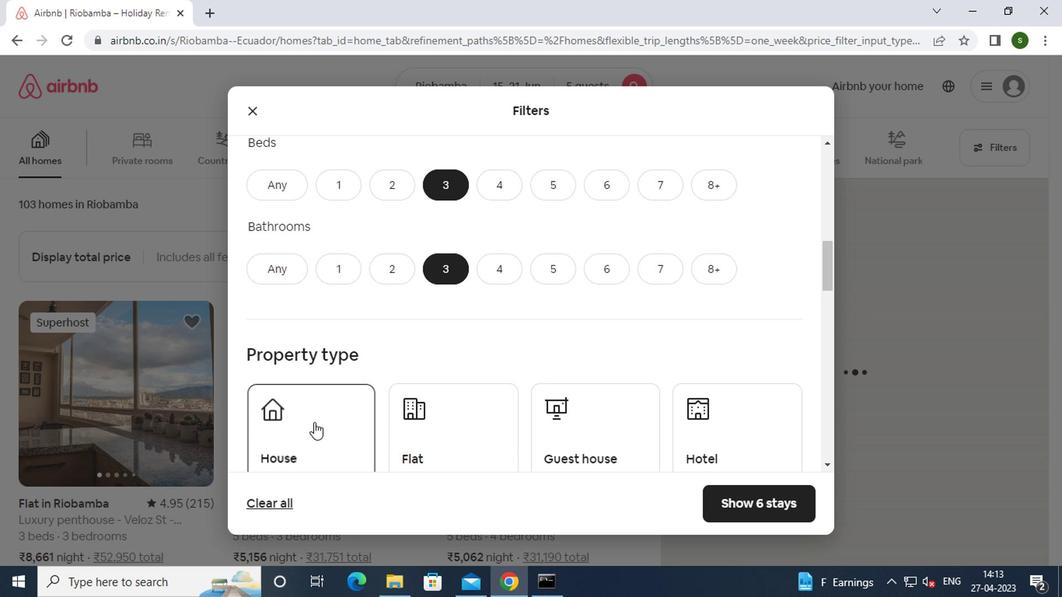
Action: Mouse pressed left at (419, 433)
Screenshot: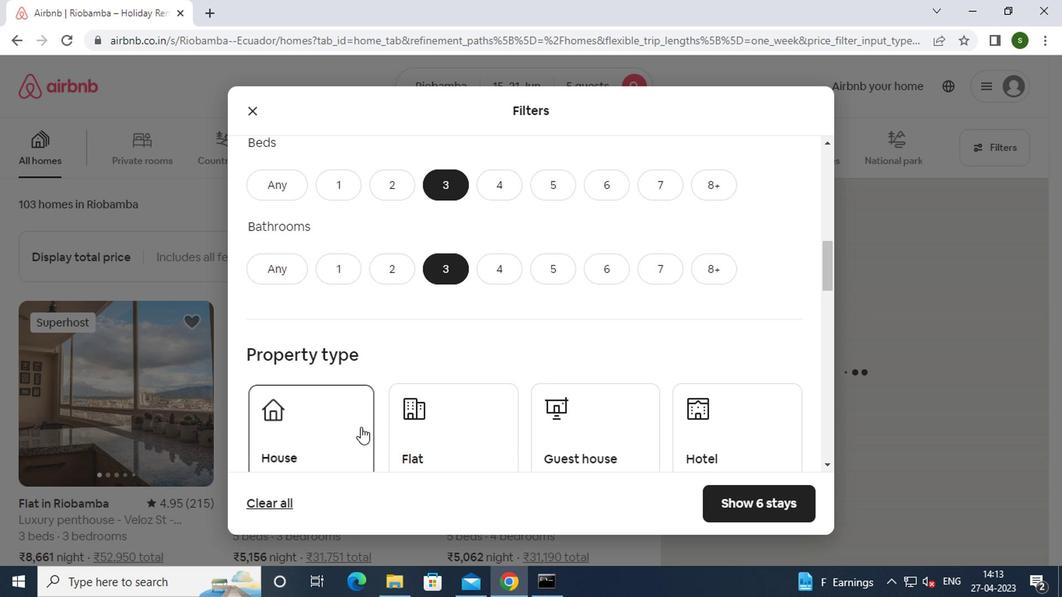 
Action: Mouse moved to (597, 426)
Screenshot: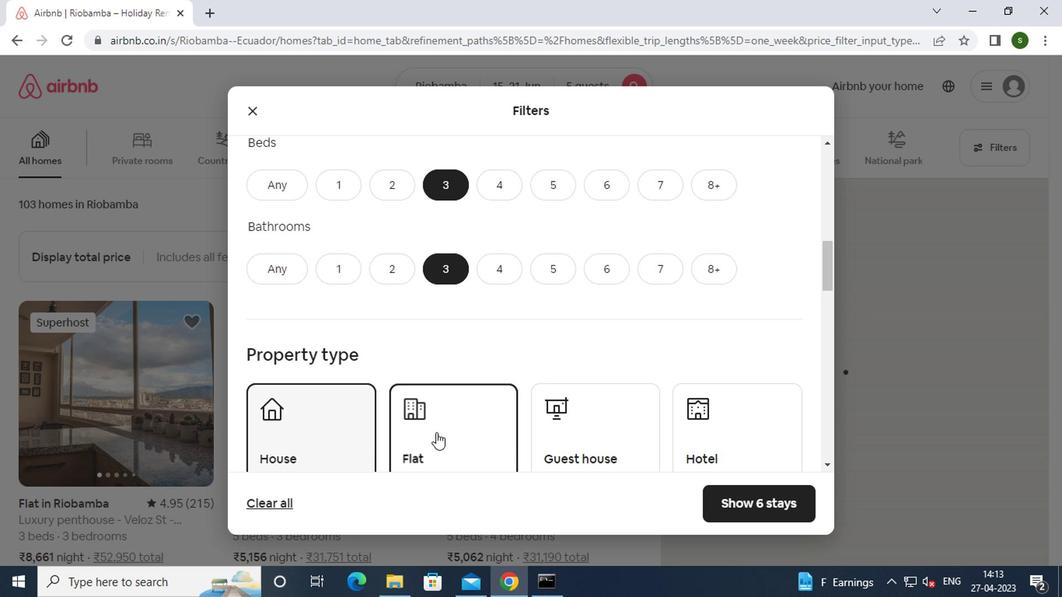 
Action: Mouse pressed left at (597, 426)
Screenshot: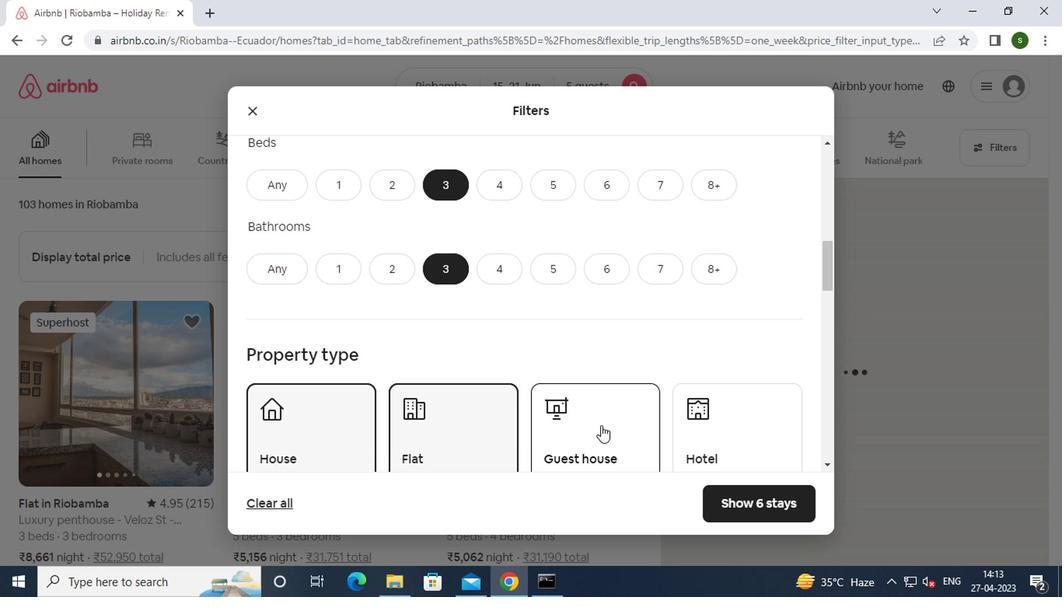 
Action: Mouse moved to (598, 423)
Screenshot: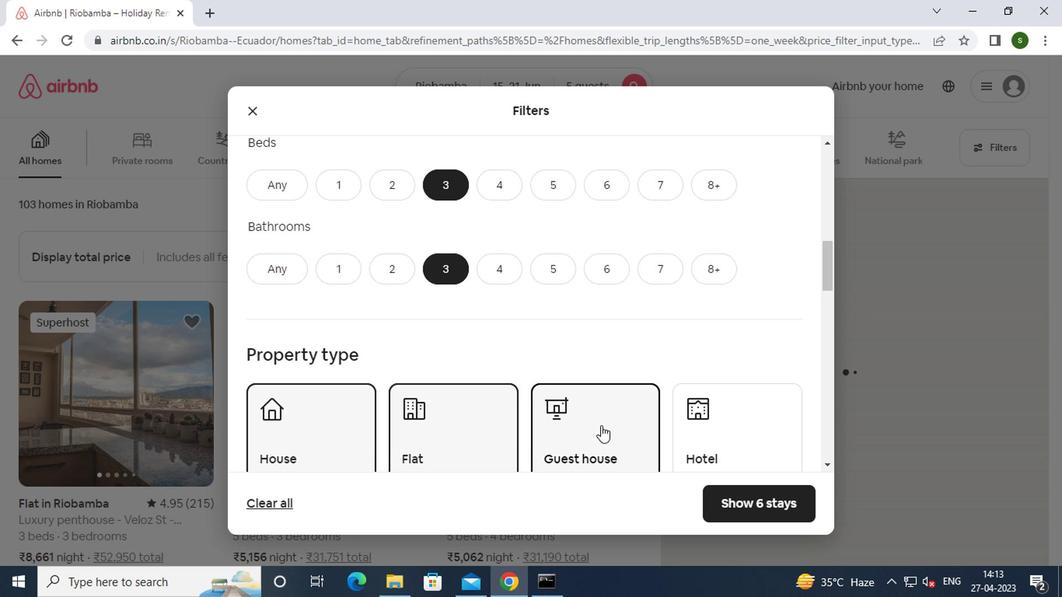 
Action: Mouse scrolled (598, 422) with delta (0, 0)
Screenshot: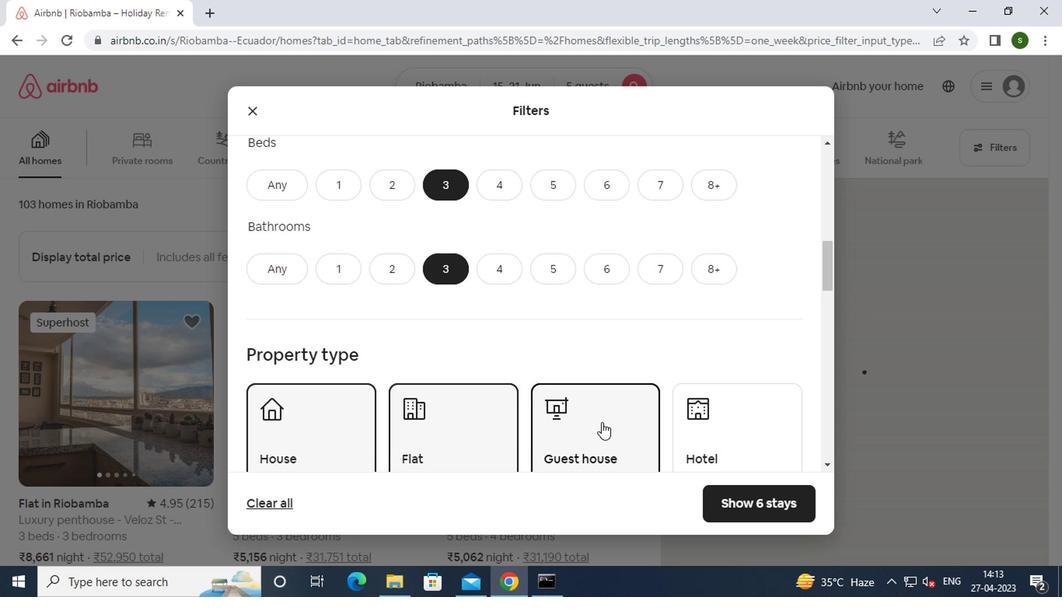 
Action: Mouse scrolled (598, 422) with delta (0, 0)
Screenshot: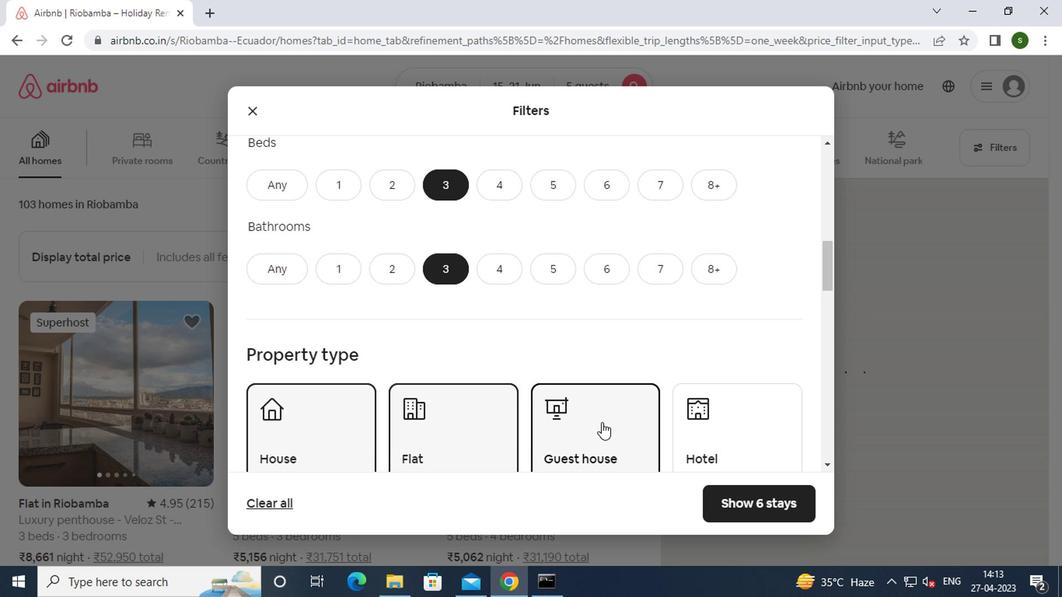 
Action: Mouse scrolled (598, 422) with delta (0, 0)
Screenshot: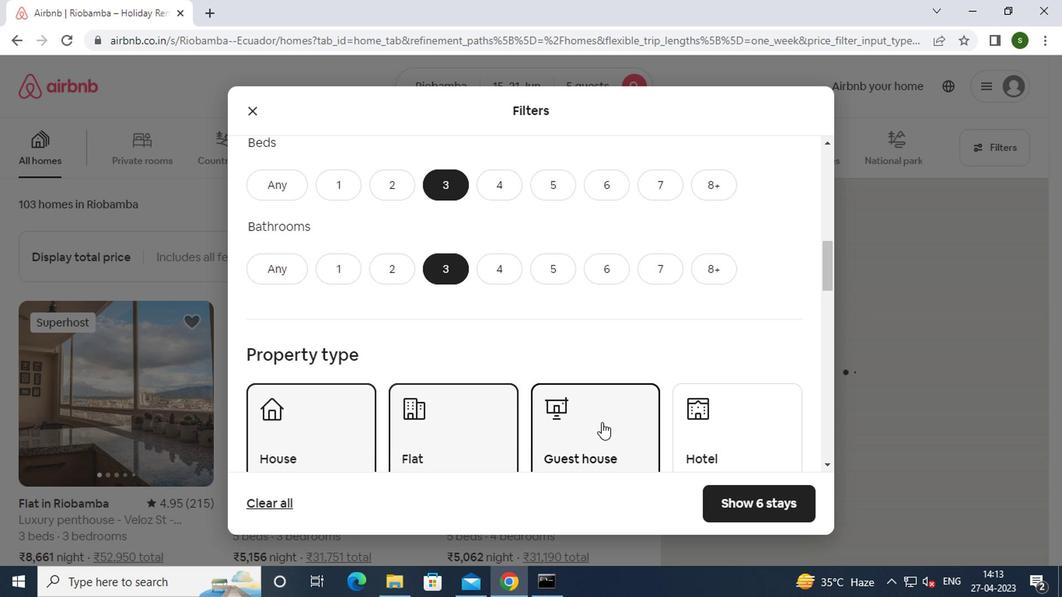 
Action: Mouse scrolled (598, 422) with delta (0, 0)
Screenshot: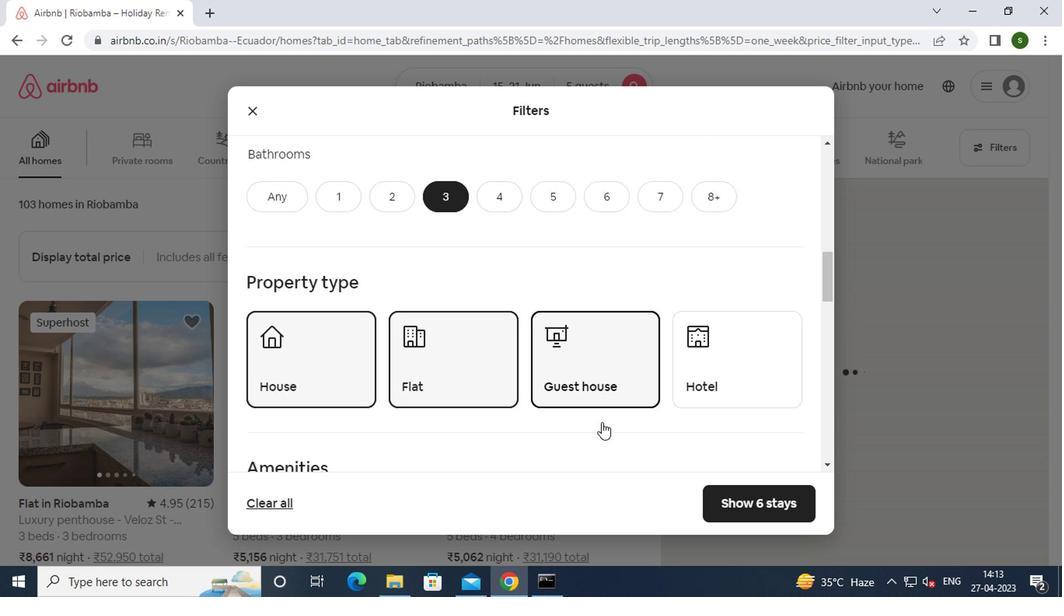
Action: Mouse scrolled (598, 422) with delta (0, 0)
Screenshot: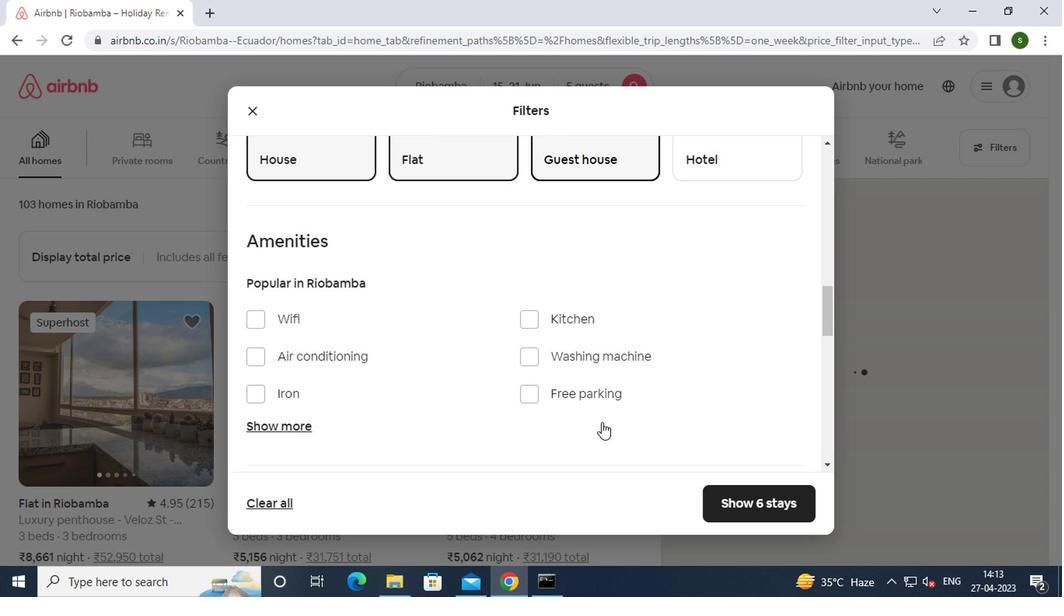 
Action: Mouse scrolled (598, 422) with delta (0, 0)
Screenshot: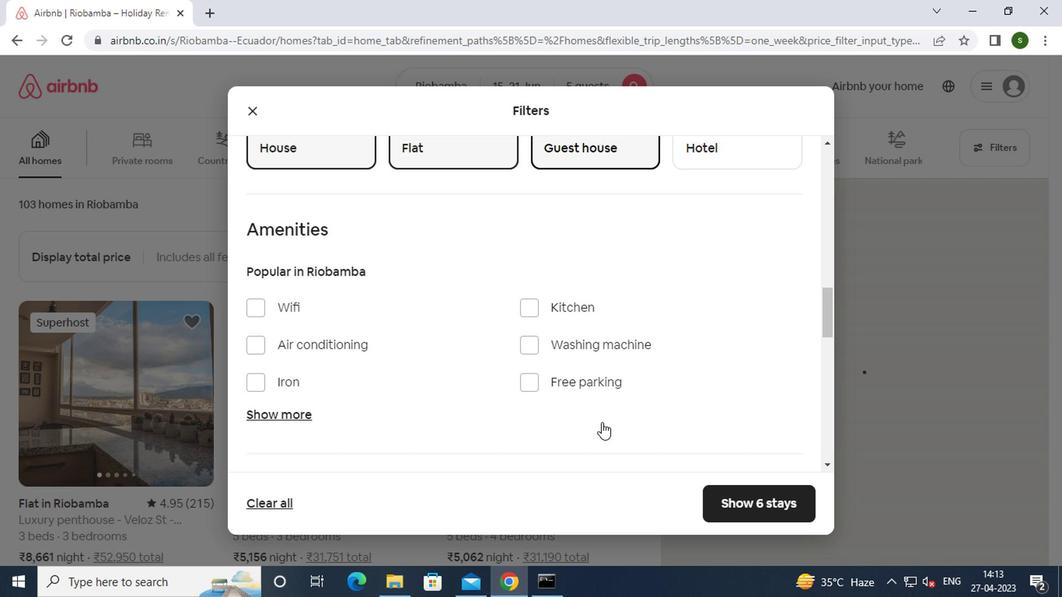 
Action: Mouse moved to (775, 442)
Screenshot: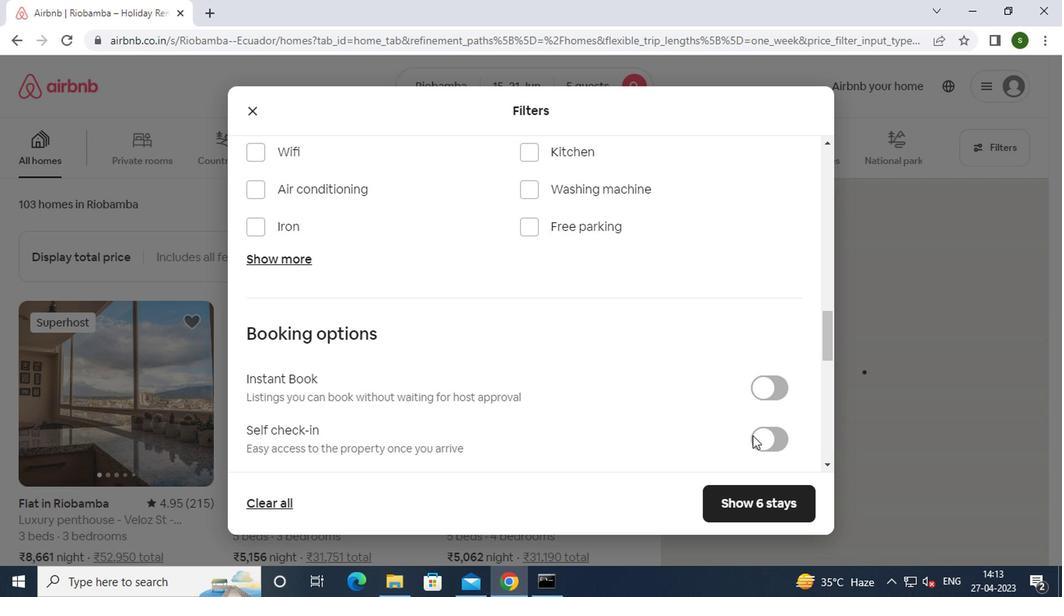 
Action: Mouse pressed left at (775, 442)
Screenshot: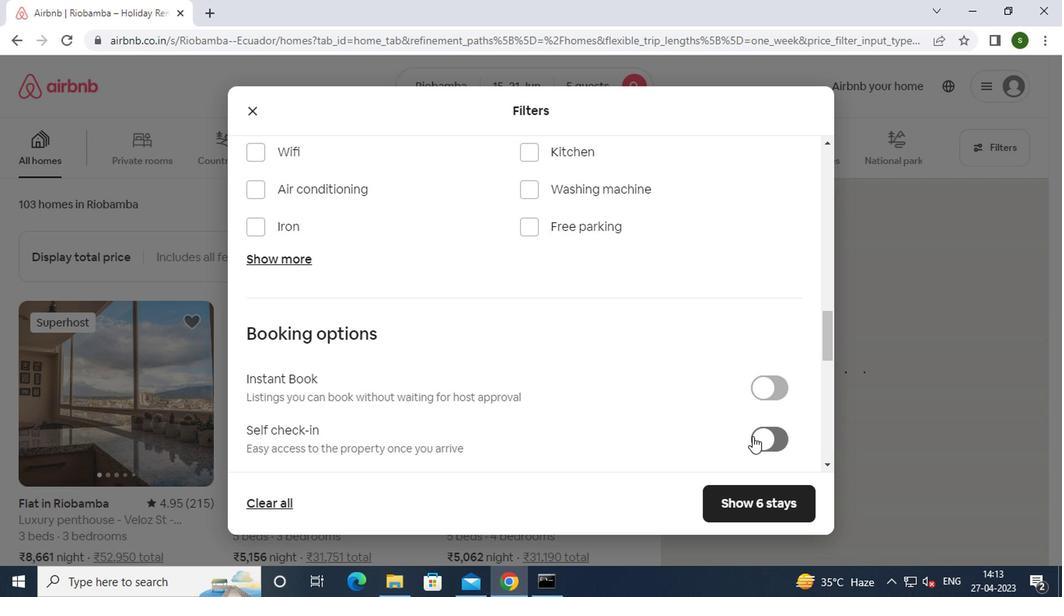 
Action: Mouse moved to (671, 410)
Screenshot: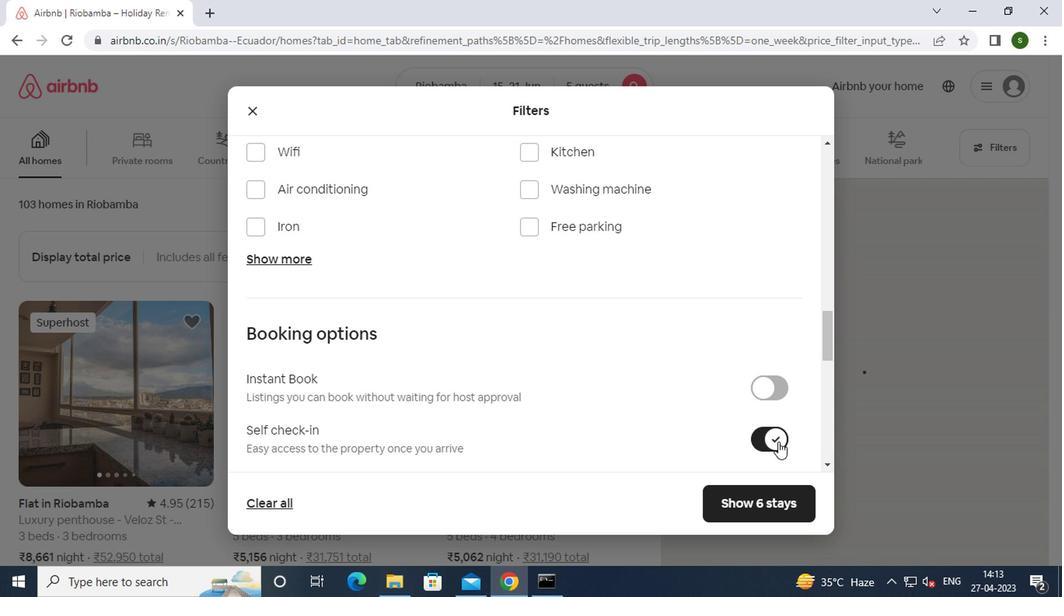 
Action: Mouse scrolled (671, 409) with delta (0, -1)
Screenshot: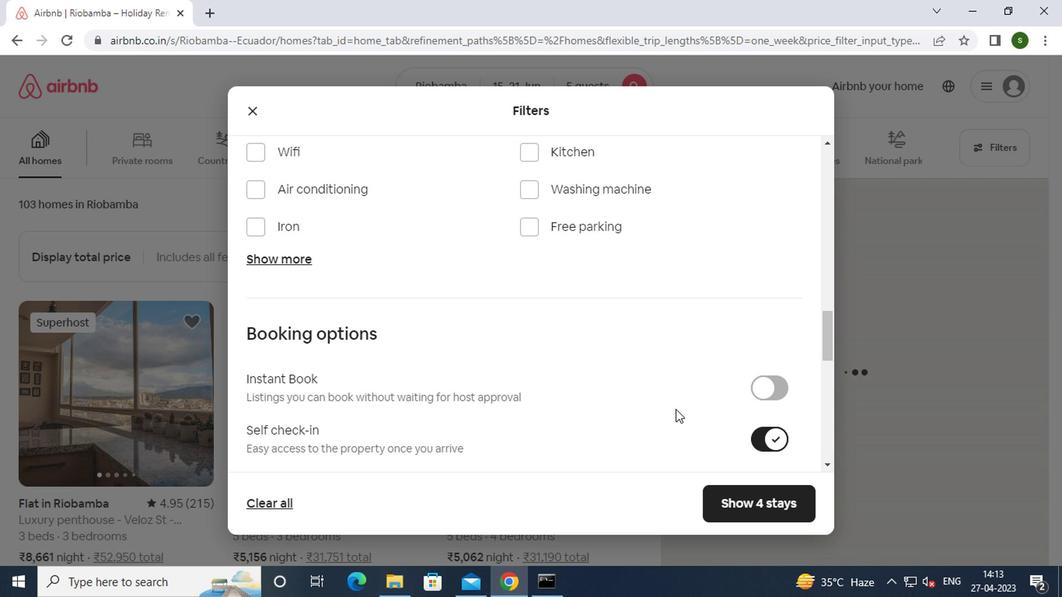 
Action: Mouse scrolled (671, 409) with delta (0, -1)
Screenshot: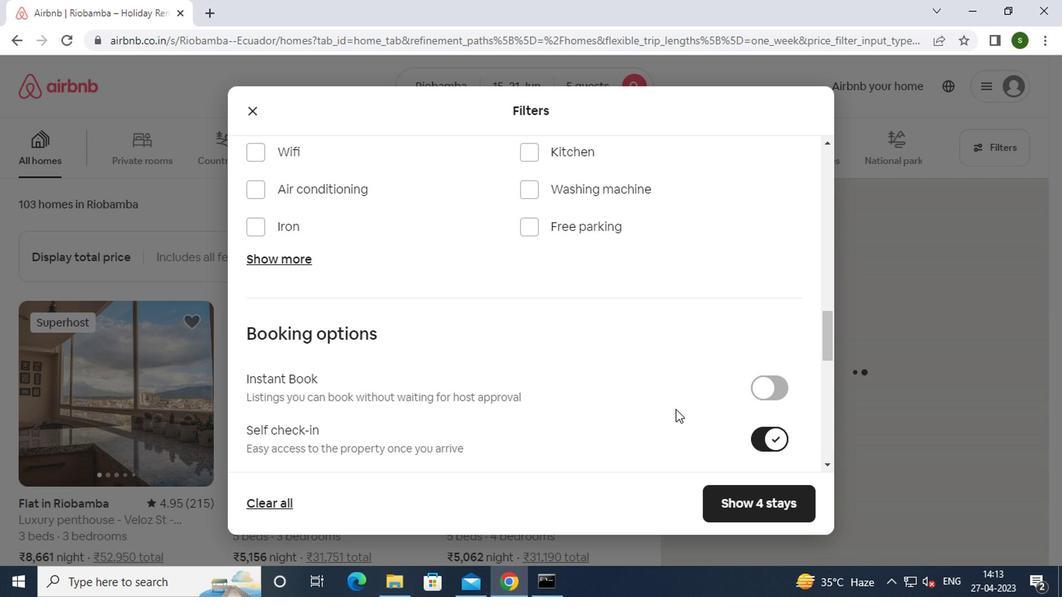 
Action: Mouse scrolled (671, 409) with delta (0, -1)
Screenshot: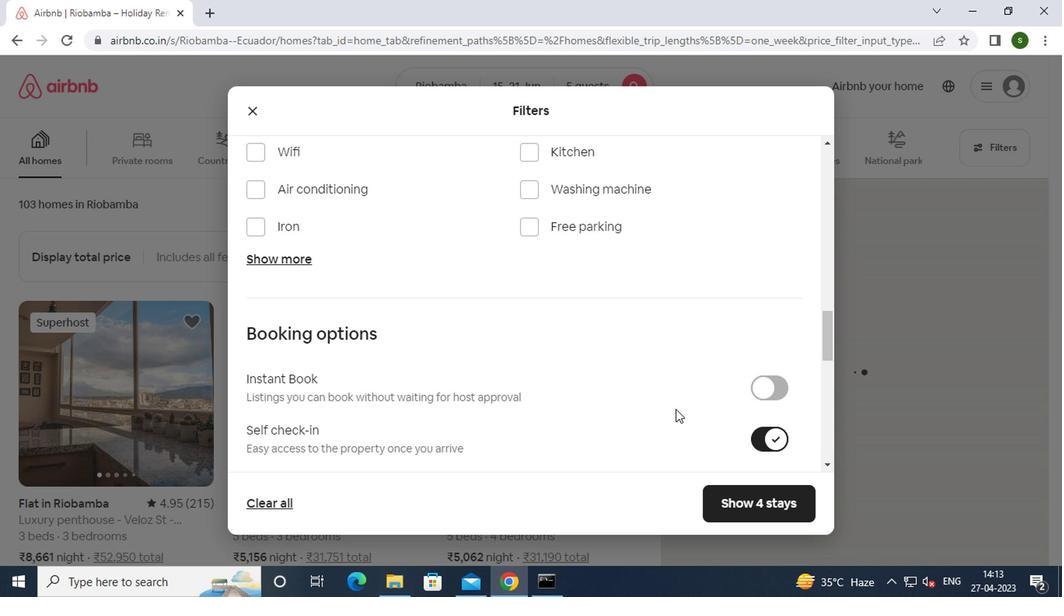 
Action: Mouse scrolled (671, 409) with delta (0, -1)
Screenshot: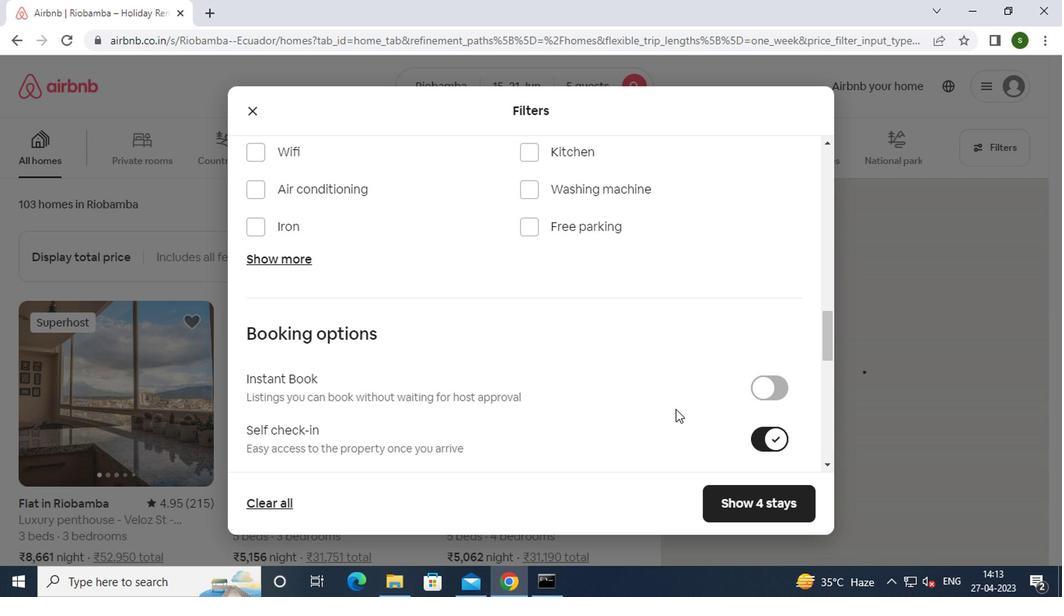 
Action: Mouse scrolled (671, 409) with delta (0, -1)
Screenshot: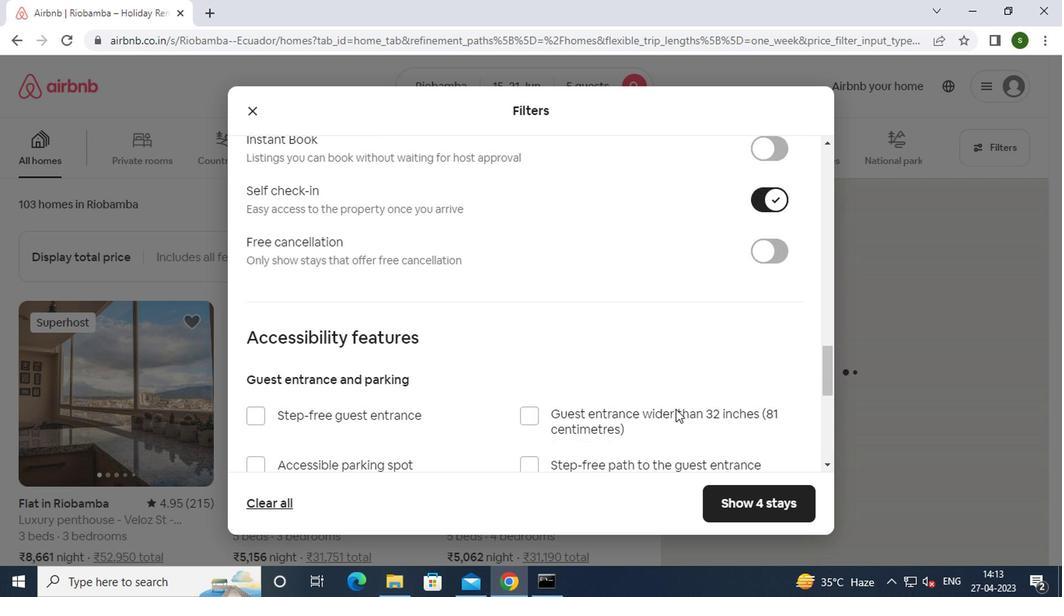 
Action: Mouse scrolled (671, 409) with delta (0, -1)
Screenshot: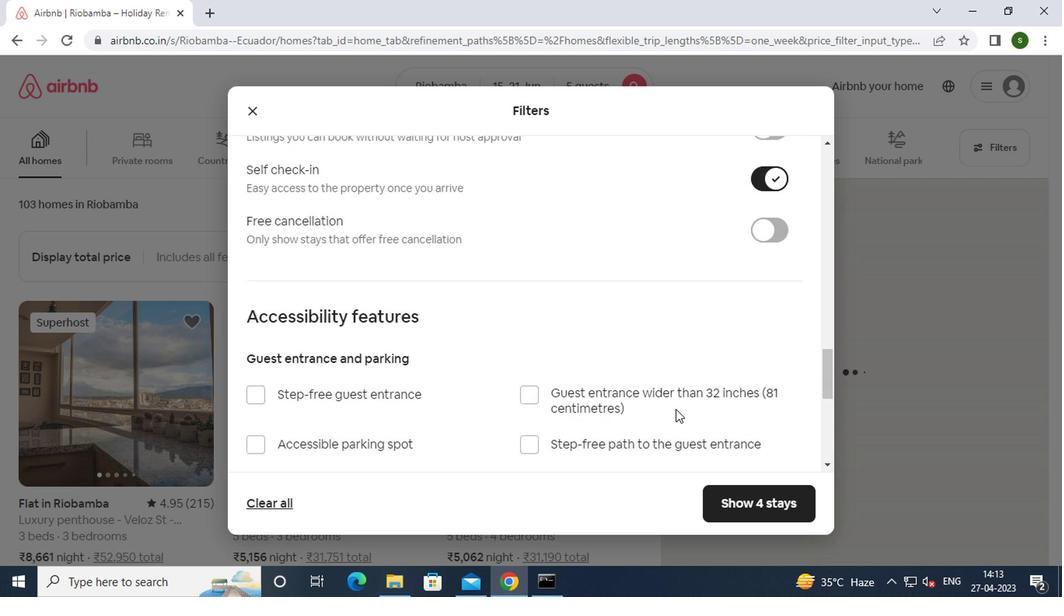 
Action: Mouse scrolled (671, 409) with delta (0, -1)
Screenshot: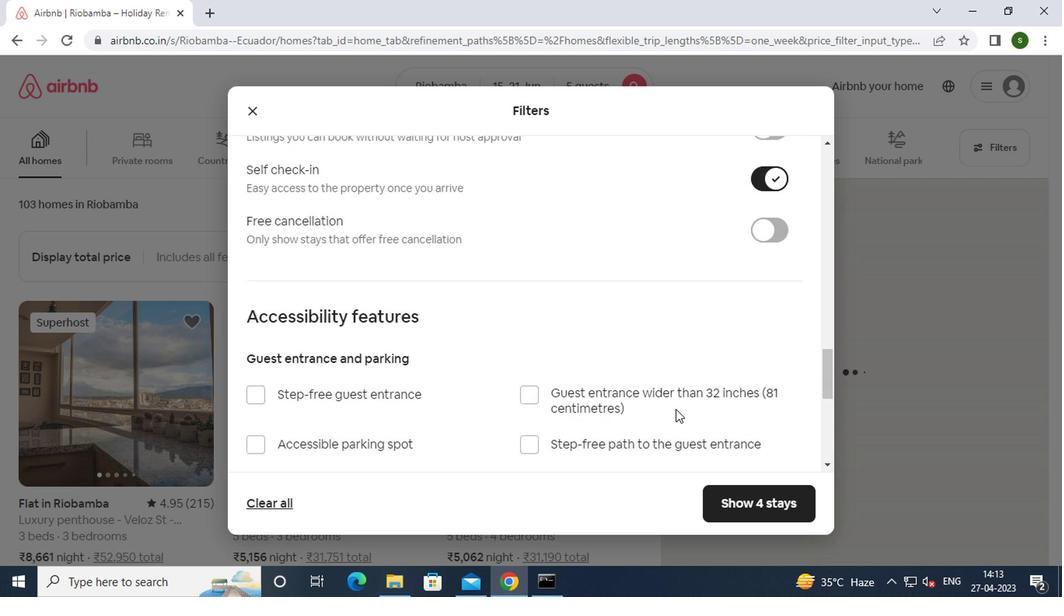 
Action: Mouse scrolled (671, 409) with delta (0, -1)
Screenshot: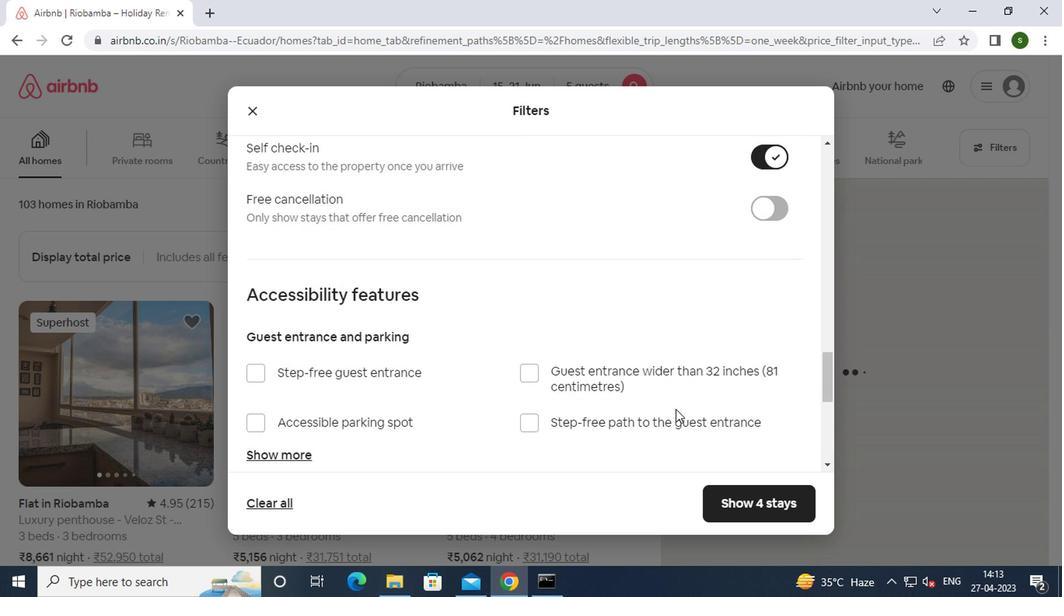 
Action: Mouse scrolled (671, 409) with delta (0, -1)
Screenshot: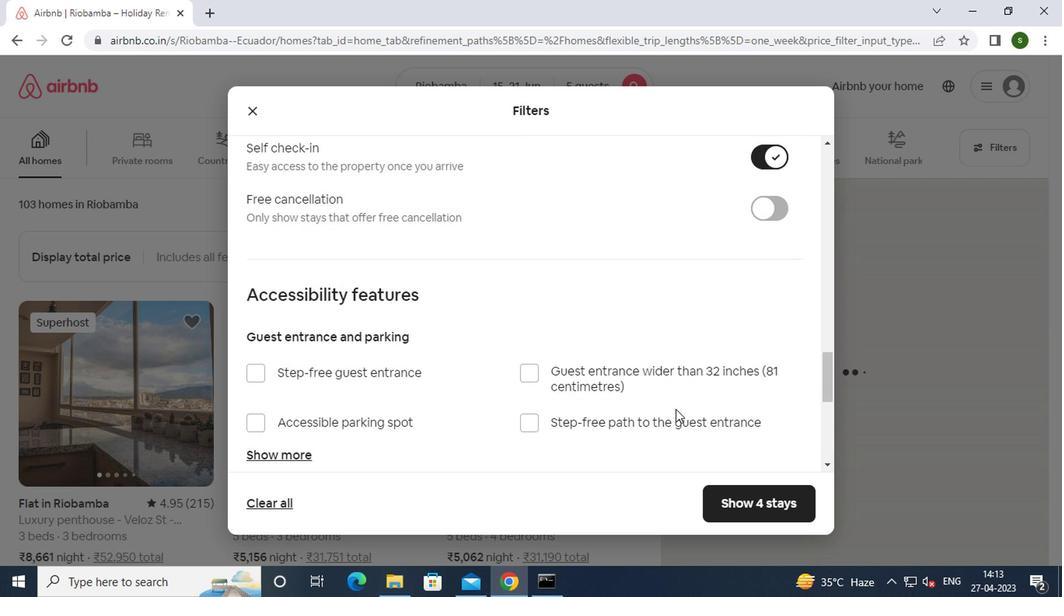 
Action: Mouse scrolled (671, 409) with delta (0, -1)
Screenshot: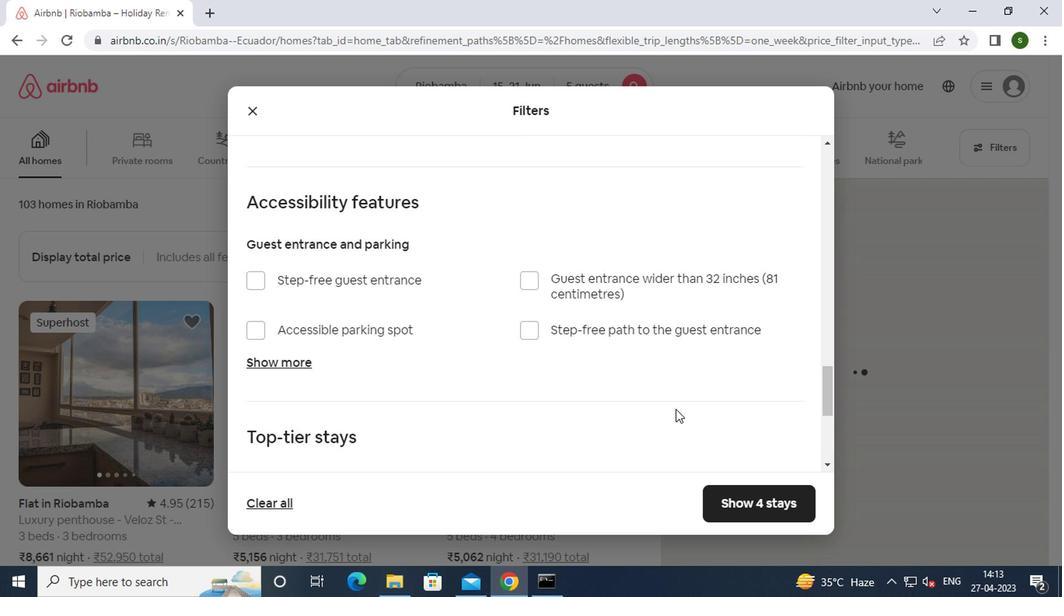 
Action: Mouse scrolled (671, 409) with delta (0, -1)
Screenshot: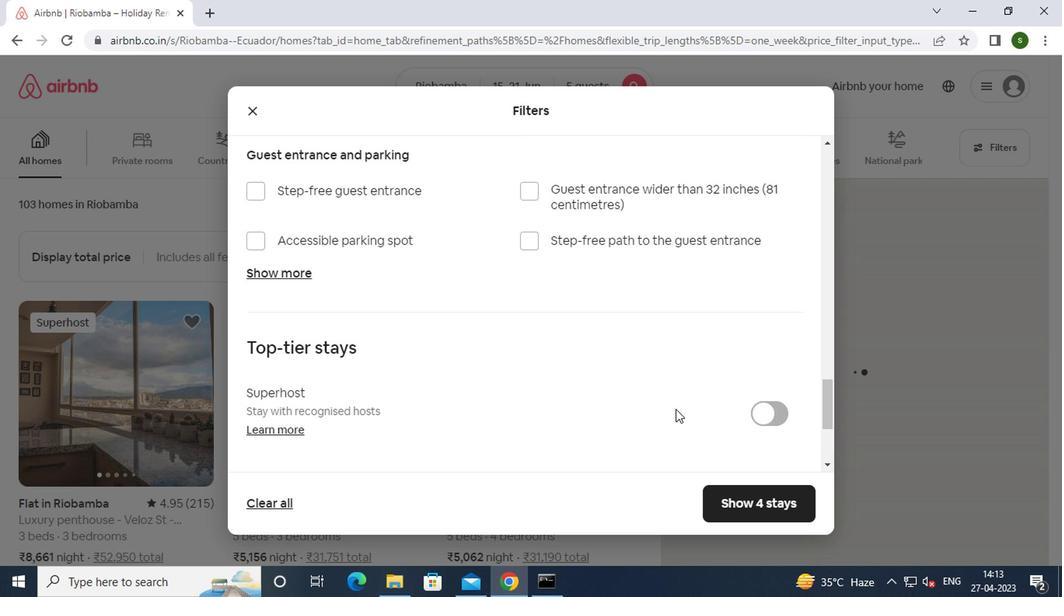 
Action: Mouse scrolled (671, 409) with delta (0, -1)
Screenshot: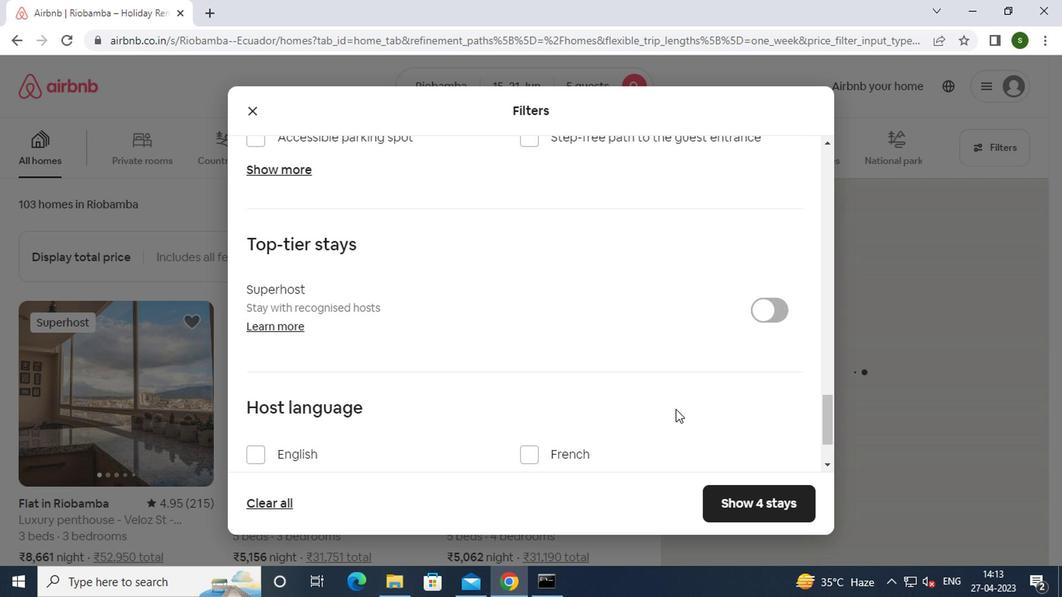 
Action: Mouse moved to (283, 357)
Screenshot: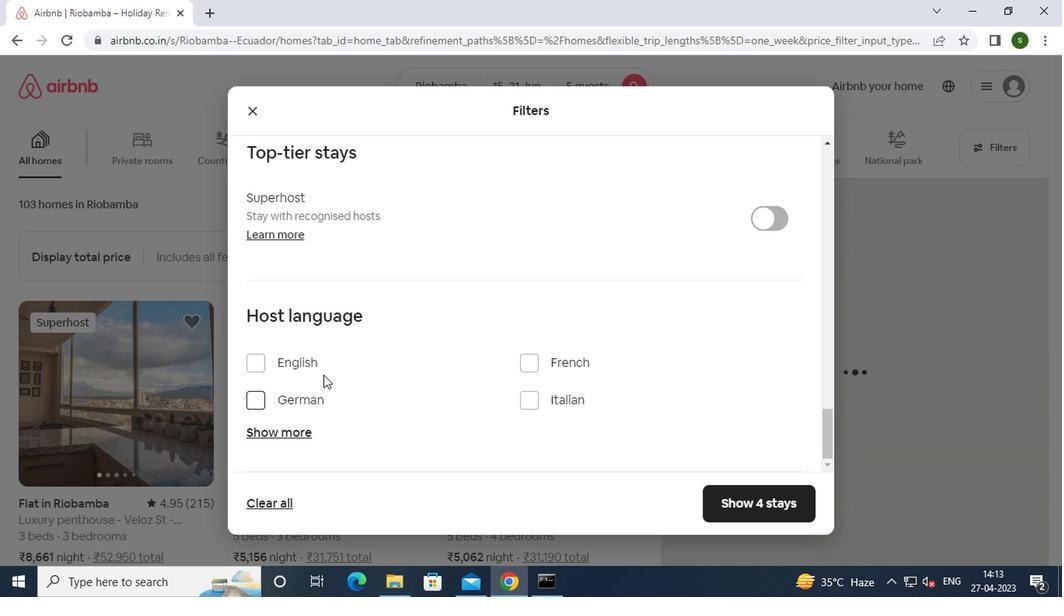 
Action: Mouse pressed left at (283, 357)
Screenshot: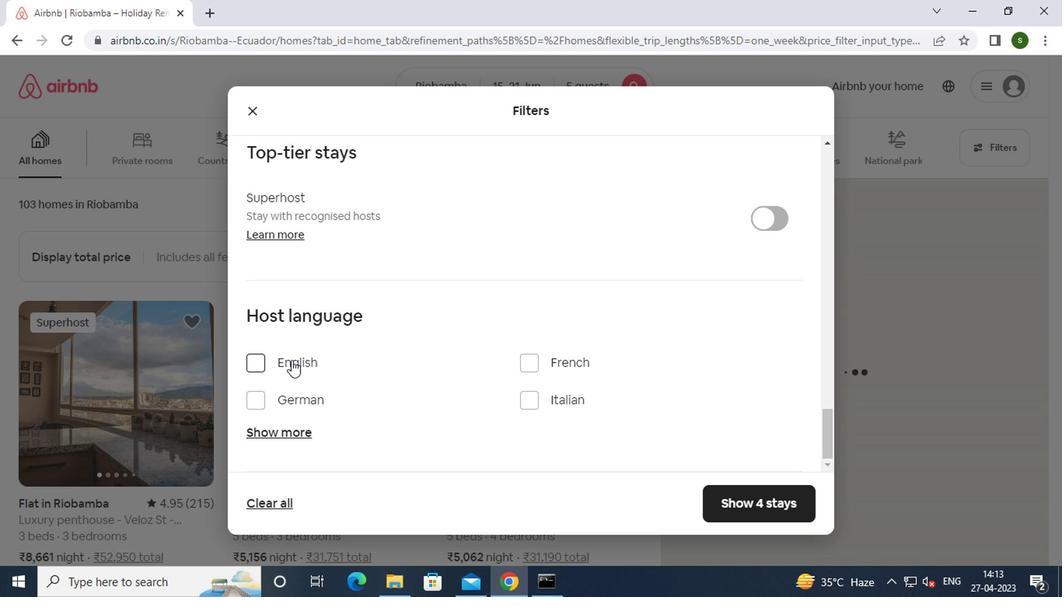 
Action: Mouse moved to (724, 502)
Screenshot: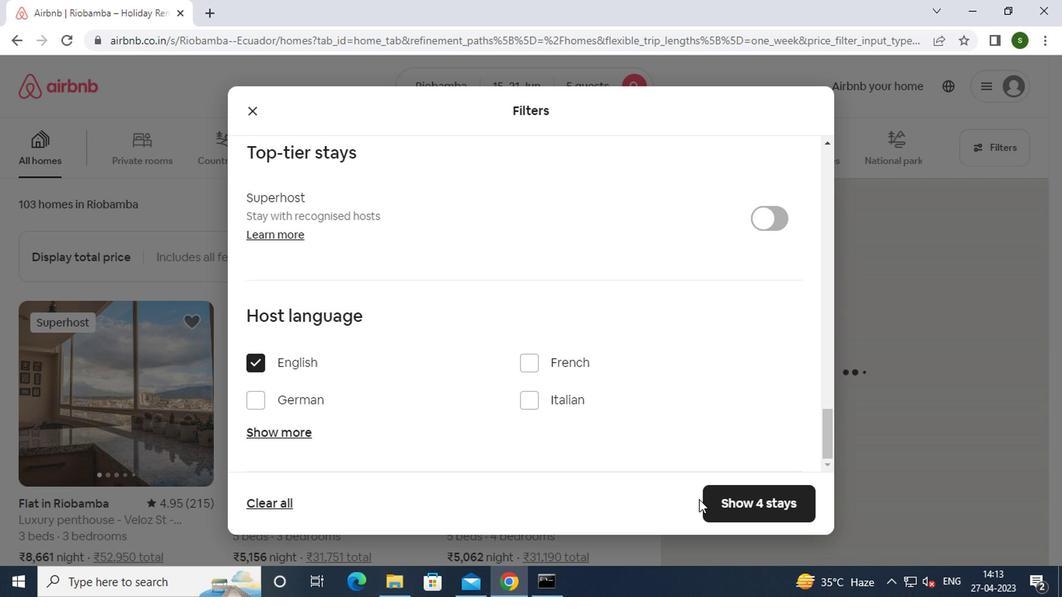 
Action: Mouse pressed left at (724, 502)
Screenshot: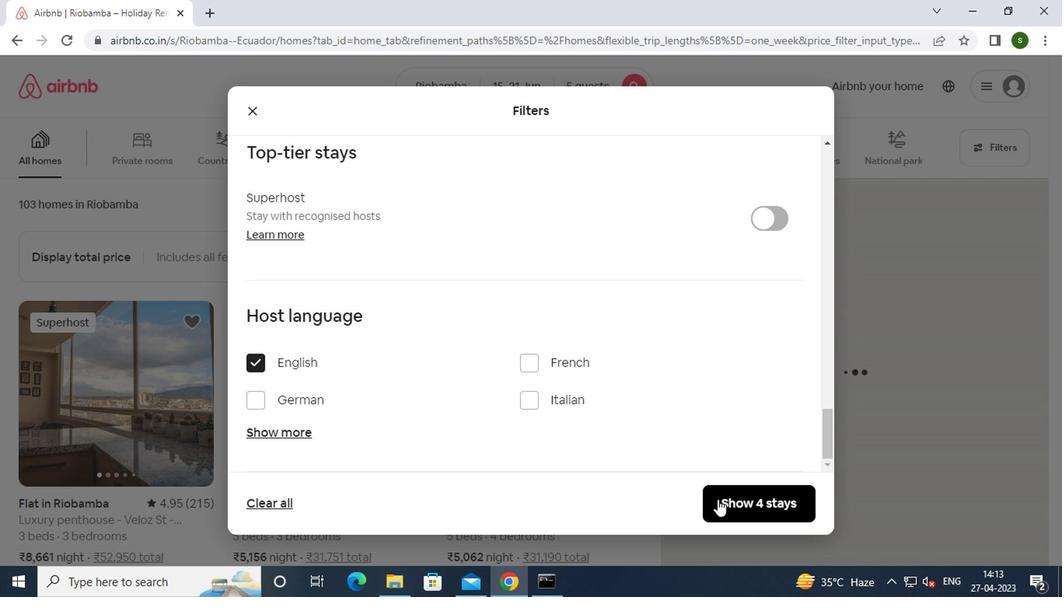 
Action: Mouse moved to (613, 445)
Screenshot: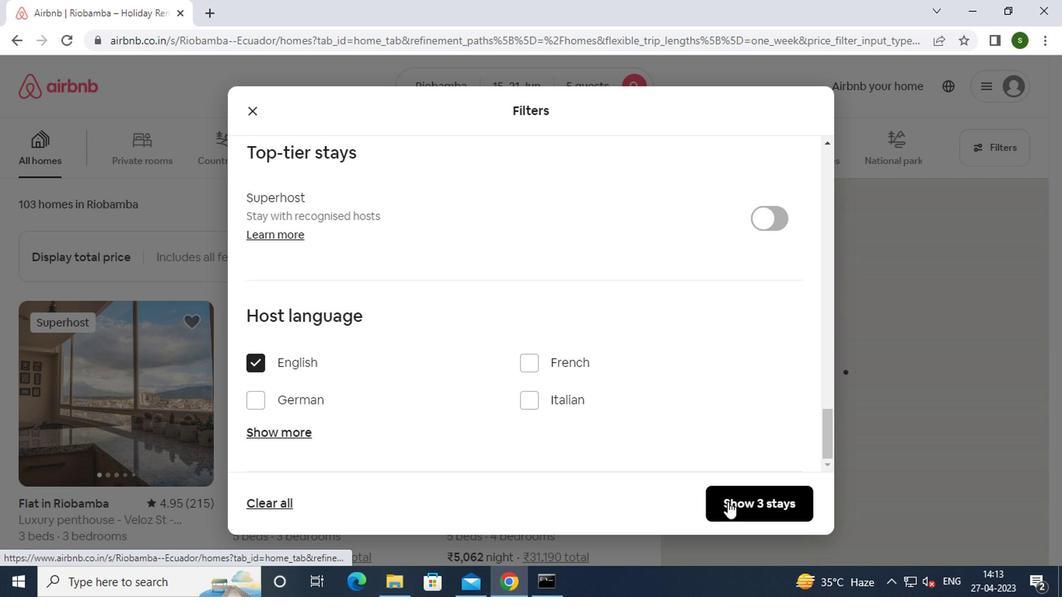 
